 Task: Add a signature Ivan Wilson containing Best wishes for a joyful Easter Sunday, Ivan Wilson to email address softage.5@softage.net and add a label Thanksgiving recipes
Action: Mouse moved to (852, 50)
Screenshot: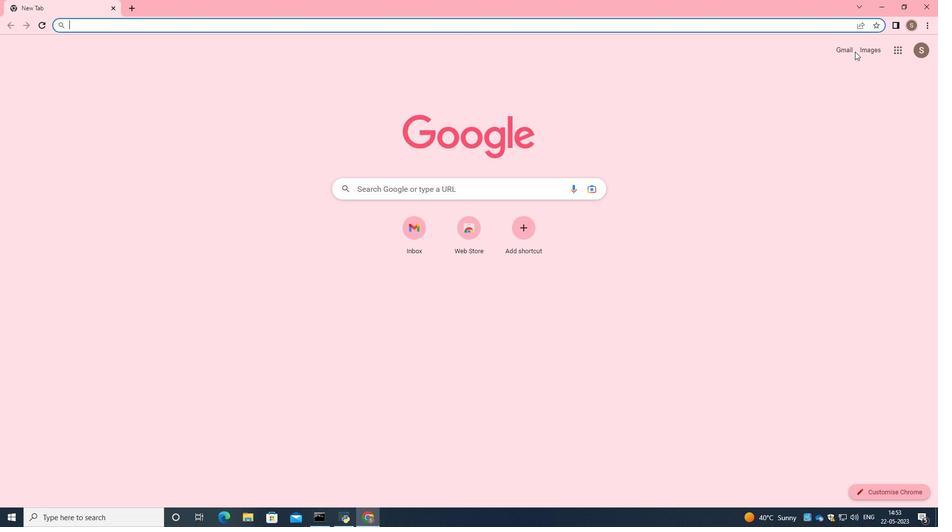 
Action: Mouse pressed left at (852, 50)
Screenshot: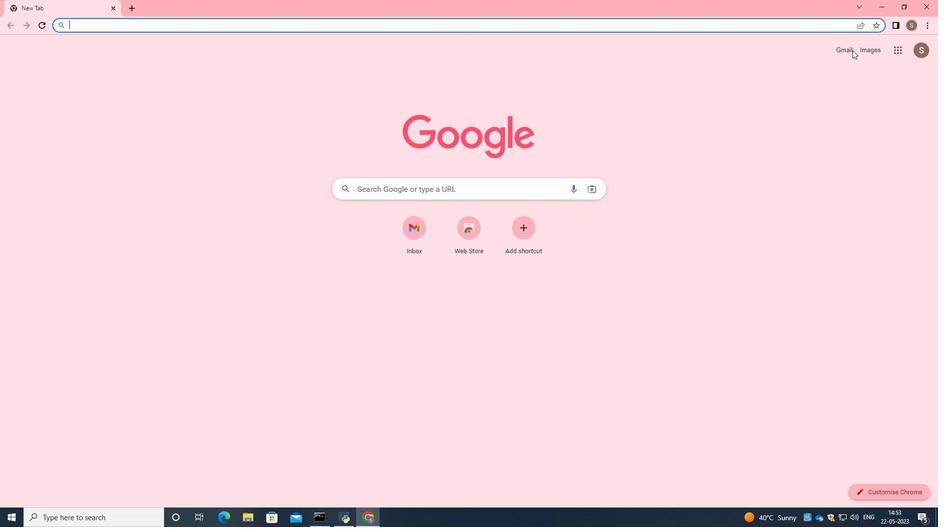 
Action: Mouse moved to (845, 51)
Screenshot: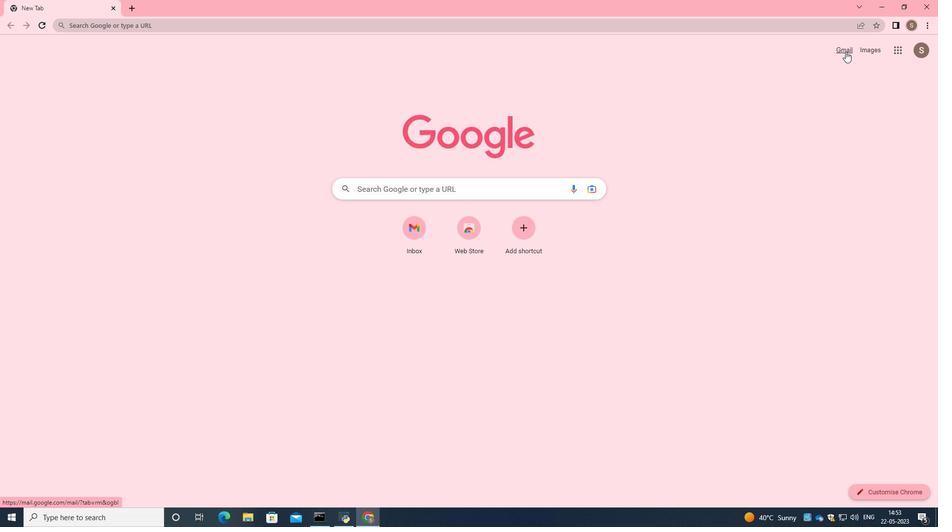 
Action: Mouse pressed left at (845, 51)
Screenshot: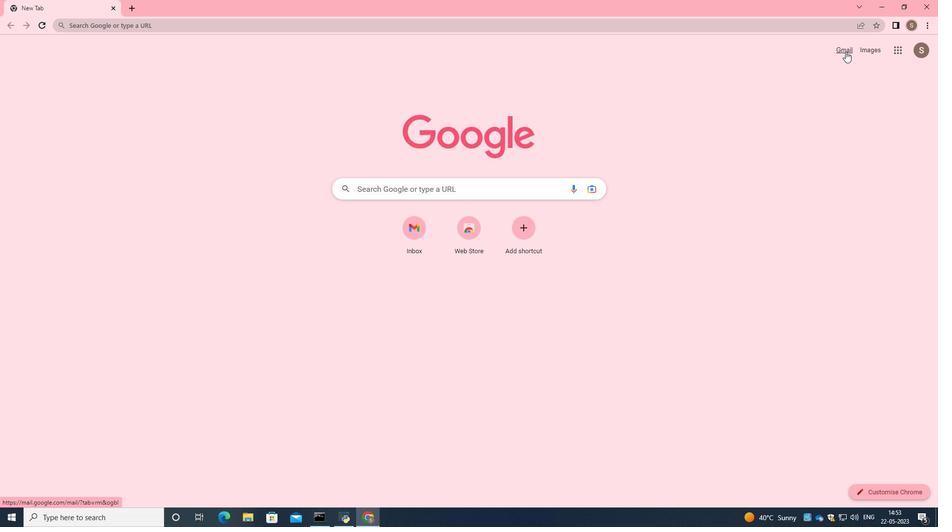 
Action: Mouse moved to (831, 65)
Screenshot: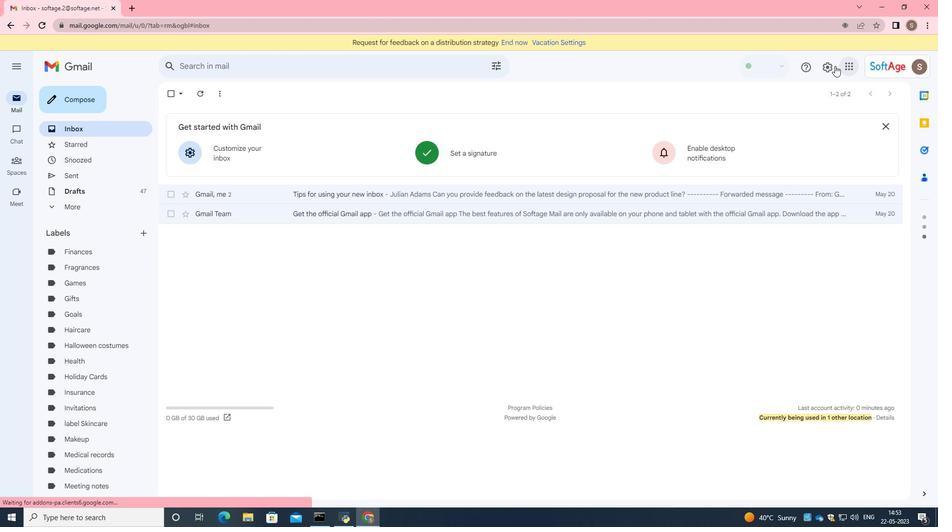 
Action: Mouse pressed left at (831, 65)
Screenshot: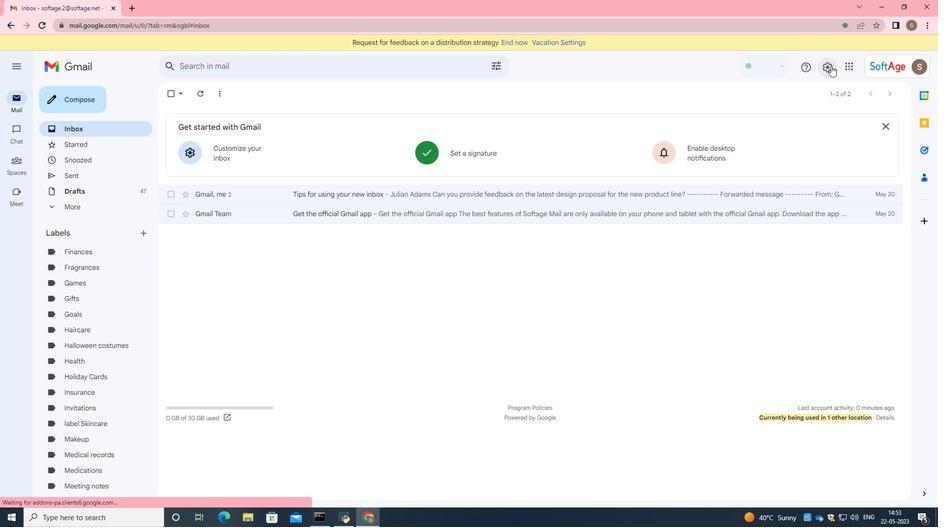 
Action: Mouse moved to (816, 109)
Screenshot: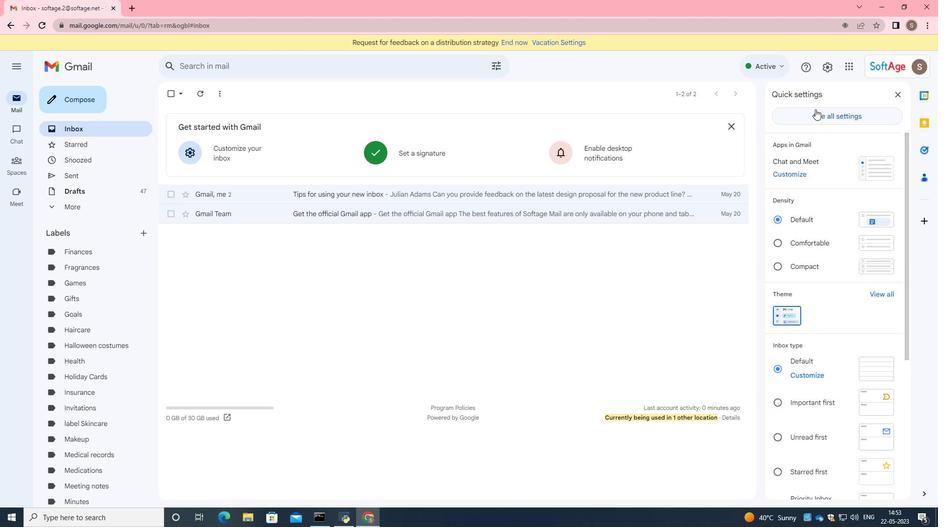 
Action: Mouse pressed left at (816, 109)
Screenshot: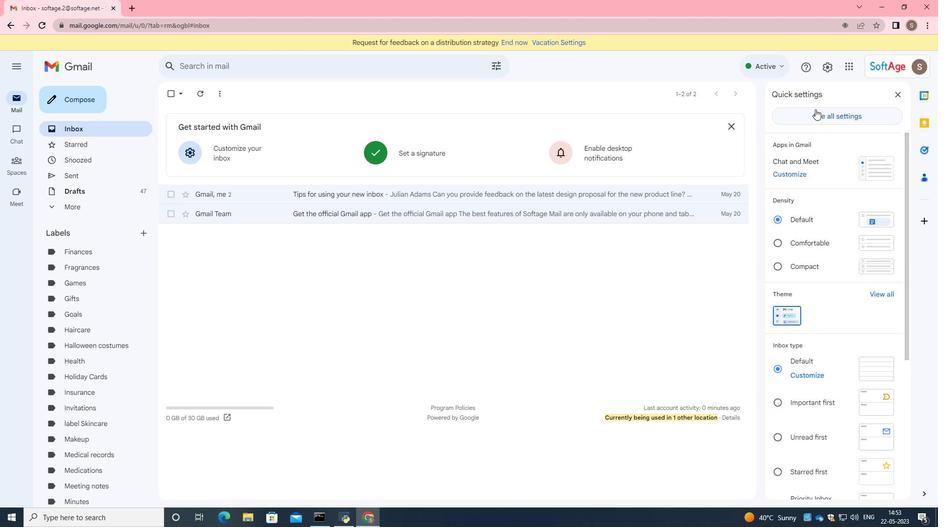 
Action: Mouse moved to (712, 231)
Screenshot: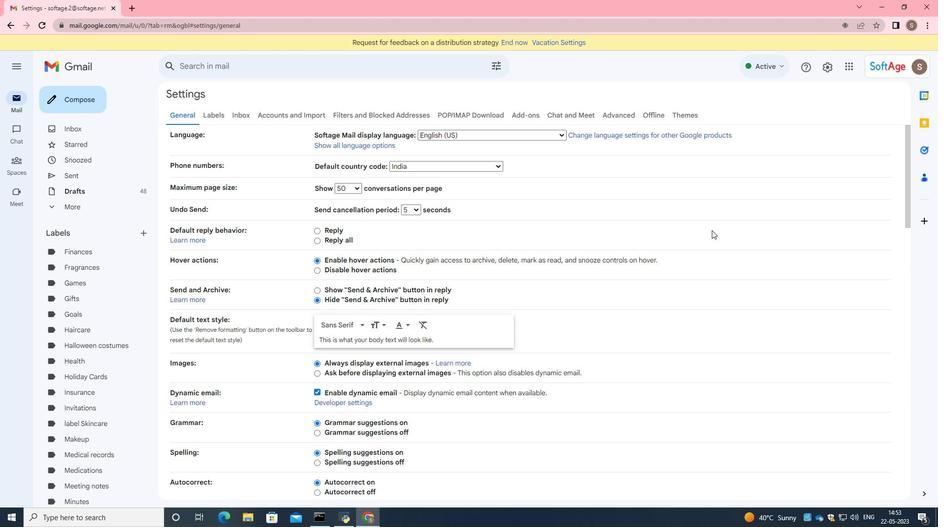 
Action: Mouse scrolled (712, 230) with delta (0, 0)
Screenshot: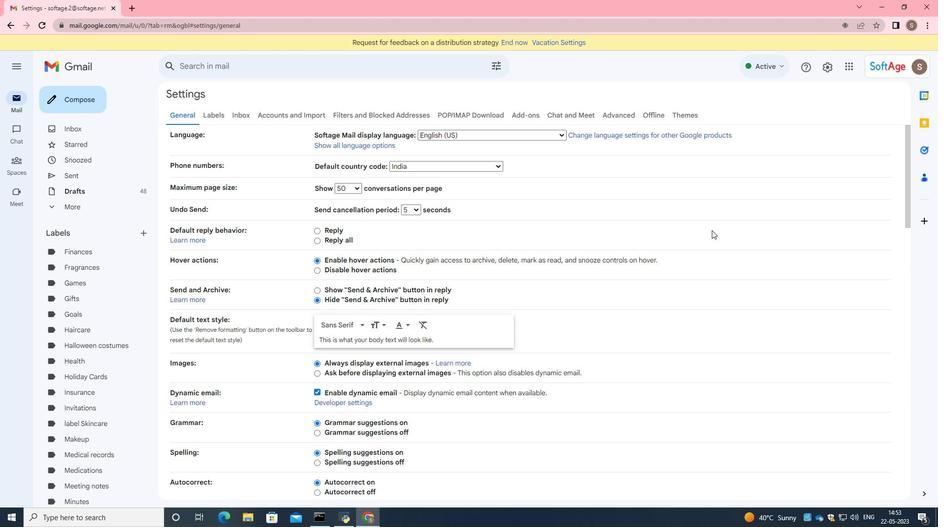 
Action: Mouse scrolled (712, 230) with delta (0, 0)
Screenshot: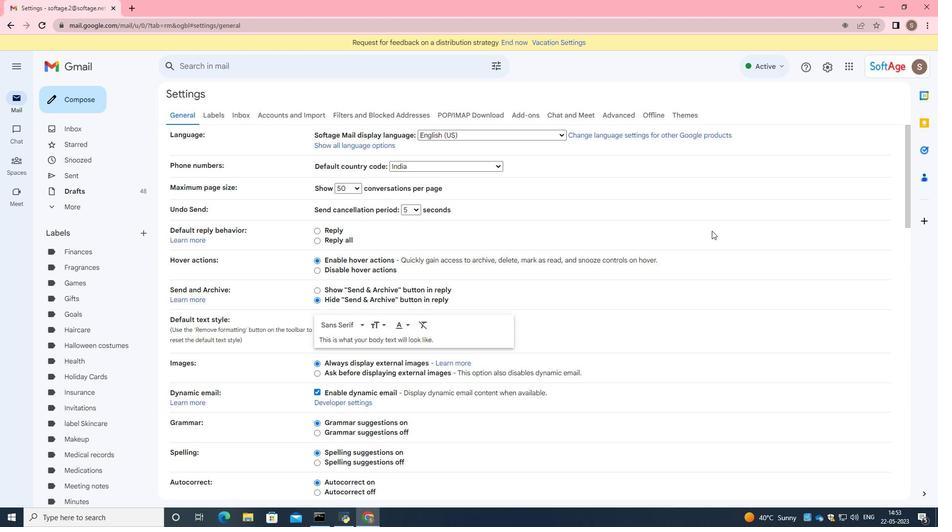 
Action: Mouse scrolled (712, 230) with delta (0, 0)
Screenshot: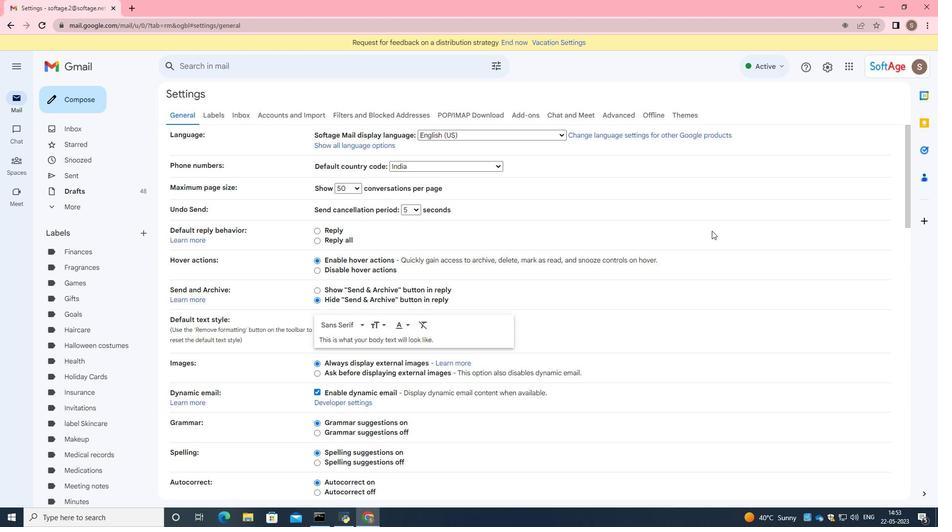 
Action: Mouse scrolled (712, 230) with delta (0, 0)
Screenshot: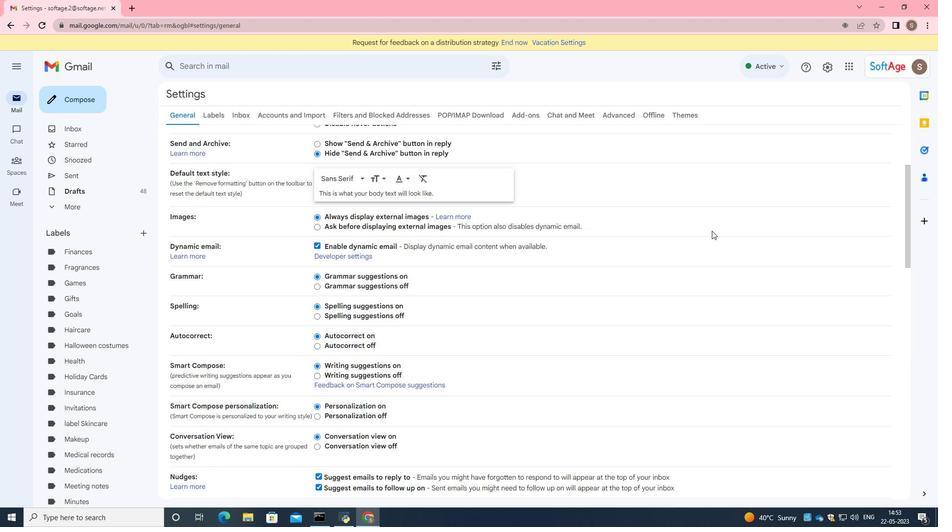 
Action: Mouse scrolled (712, 230) with delta (0, 0)
Screenshot: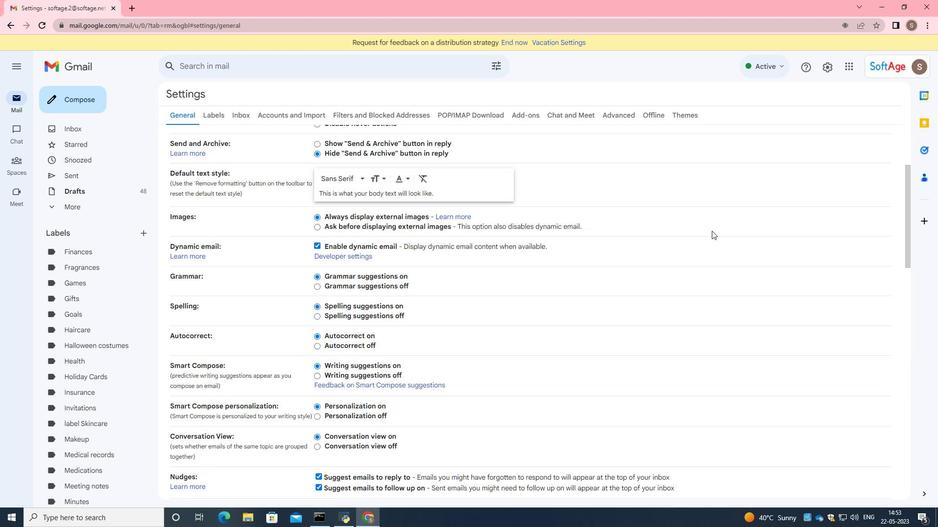 
Action: Mouse scrolled (712, 230) with delta (0, 0)
Screenshot: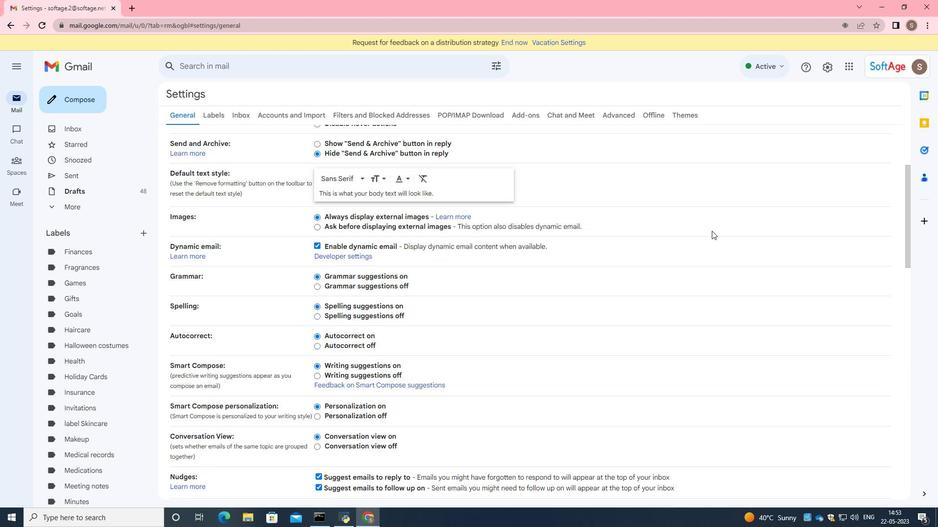 
Action: Mouse scrolled (712, 230) with delta (0, 0)
Screenshot: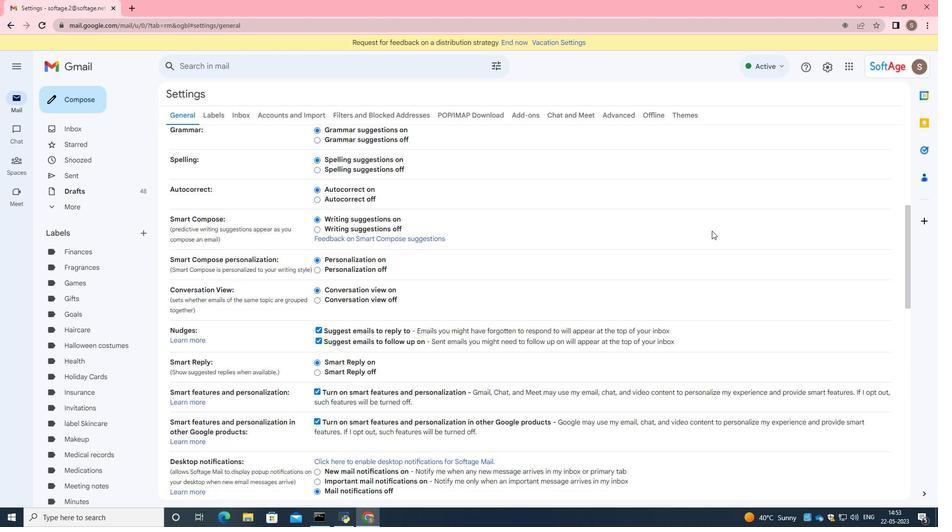 
Action: Mouse scrolled (712, 230) with delta (0, 0)
Screenshot: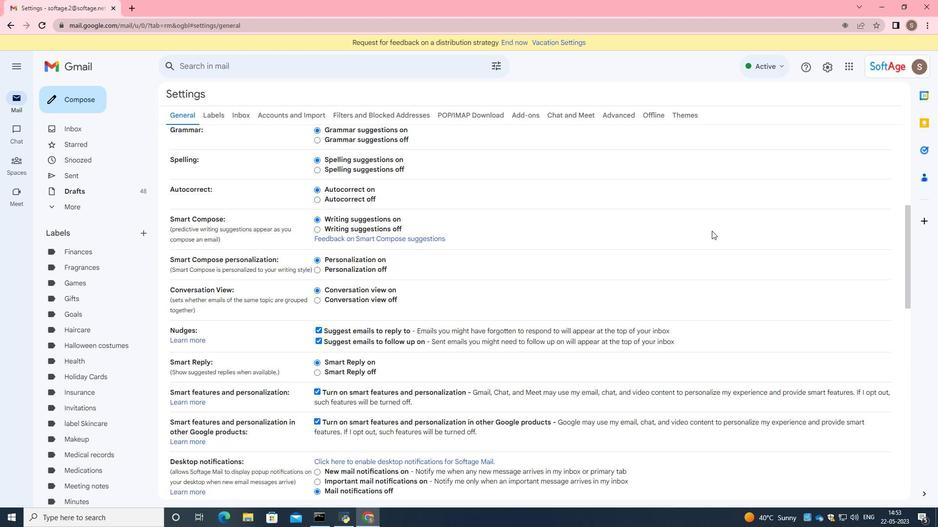 
Action: Mouse scrolled (712, 230) with delta (0, 0)
Screenshot: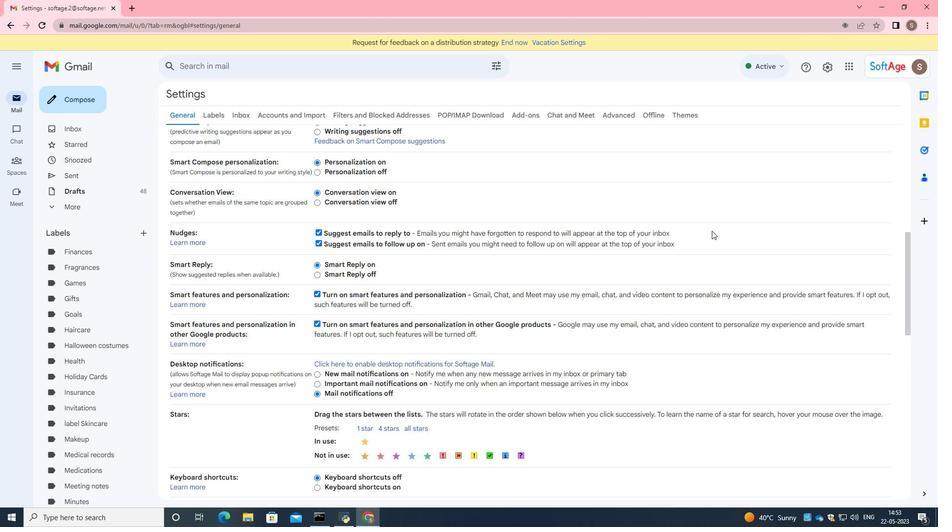 
Action: Mouse scrolled (712, 230) with delta (0, 0)
Screenshot: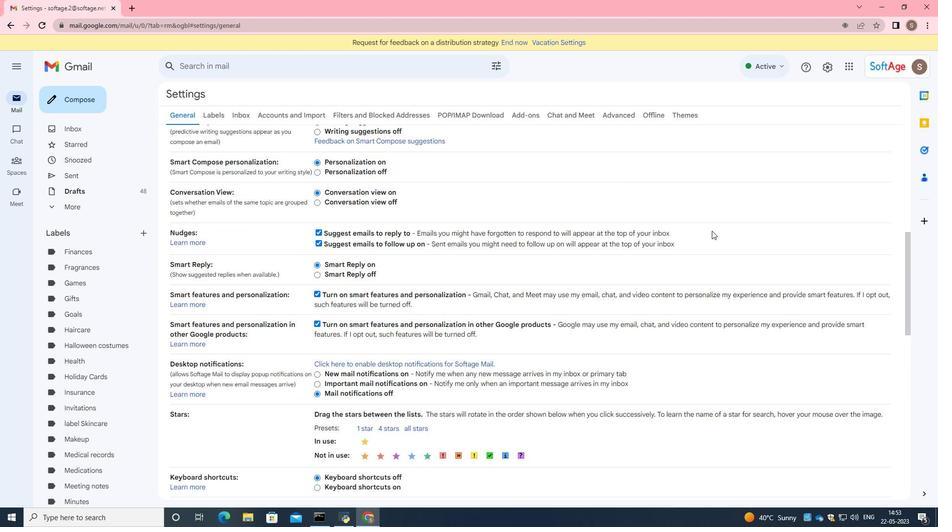 
Action: Mouse scrolled (712, 230) with delta (0, 0)
Screenshot: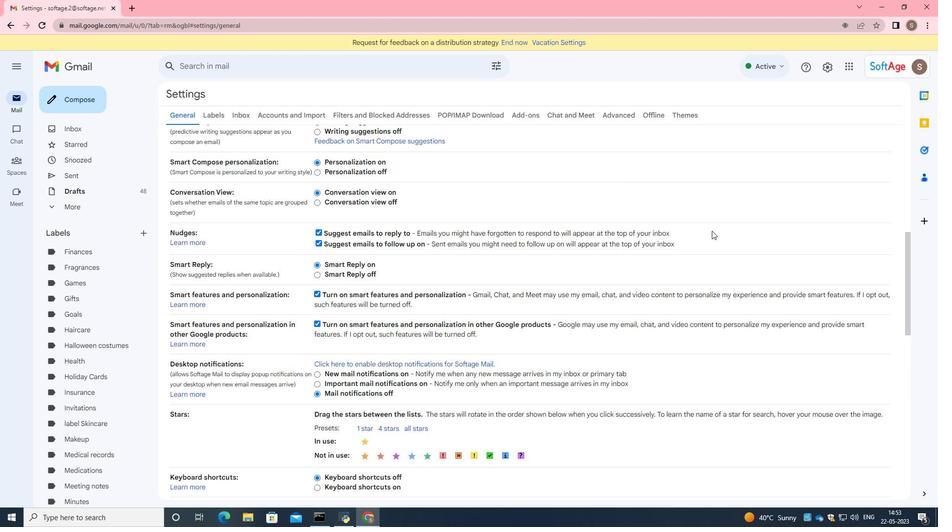 
Action: Mouse scrolled (712, 230) with delta (0, 0)
Screenshot: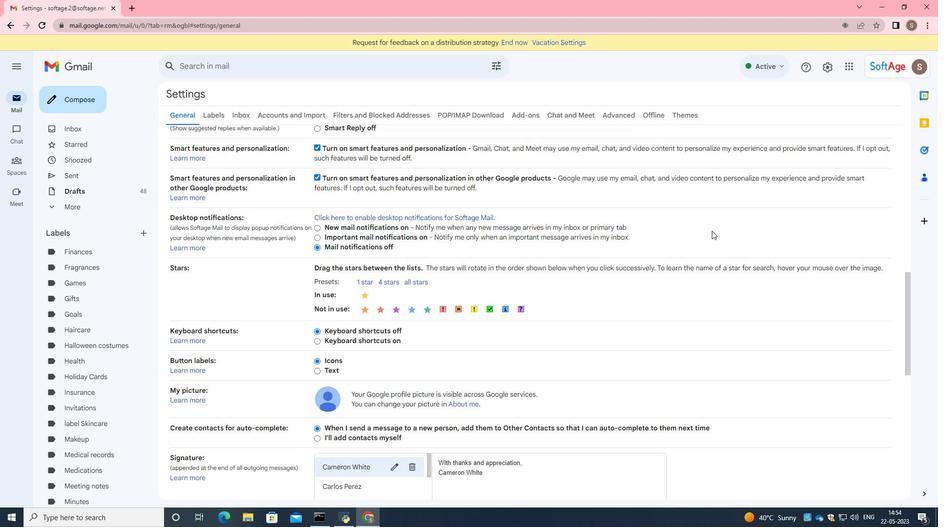 
Action: Mouse moved to (711, 231)
Screenshot: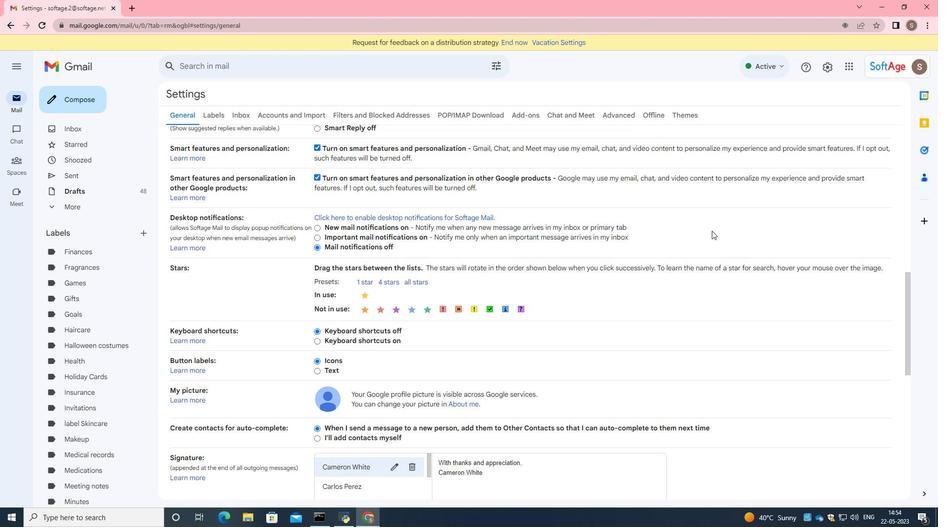 
Action: Mouse scrolled (711, 231) with delta (0, 0)
Screenshot: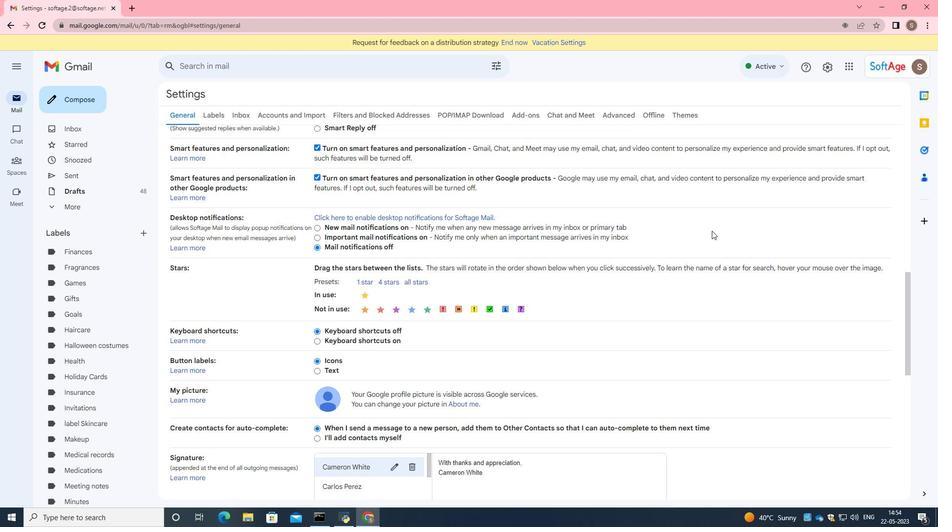 
Action: Mouse moved to (402, 449)
Screenshot: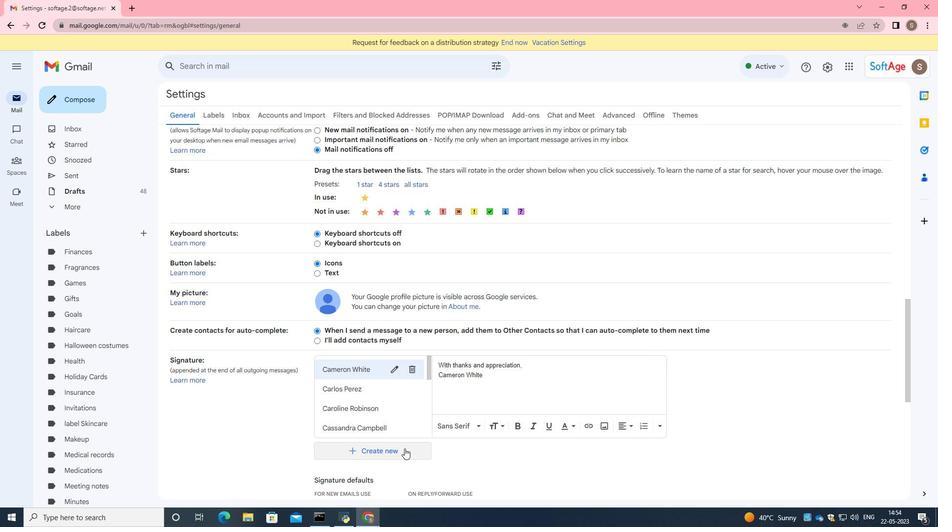 
Action: Mouse pressed left at (402, 449)
Screenshot: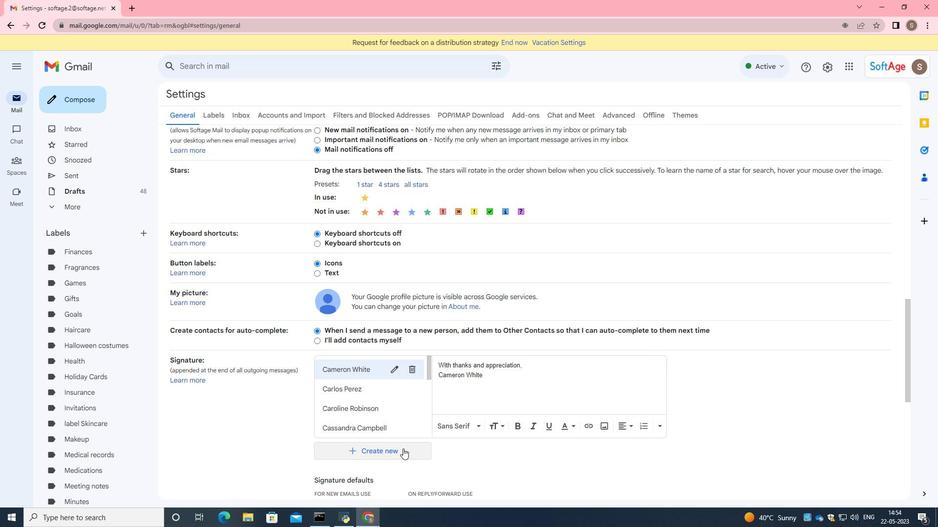 
Action: Mouse moved to (435, 299)
Screenshot: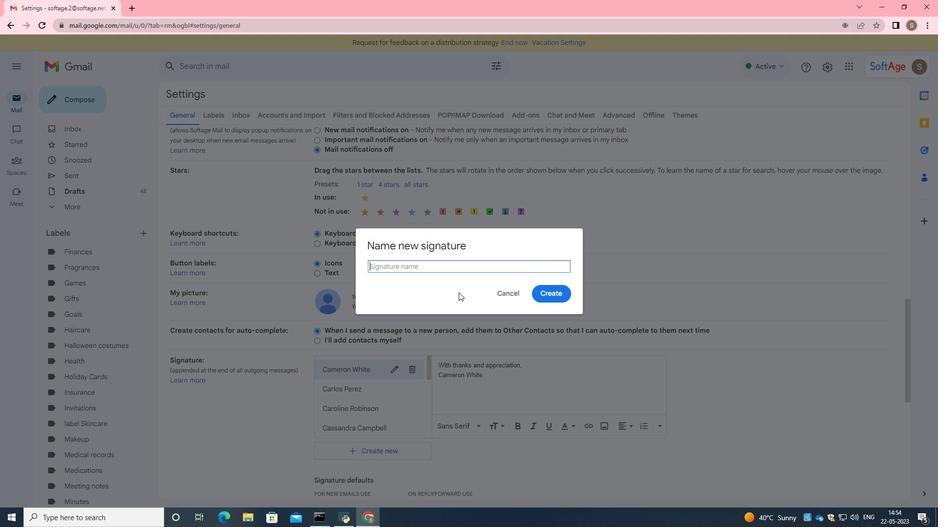
Action: Key pressed <Key.caps_lock>I<Key.caps_lock>van<Key.space><Key.caps_lock>WI<Key.backspace><Key.caps_lock>ilson
Screenshot: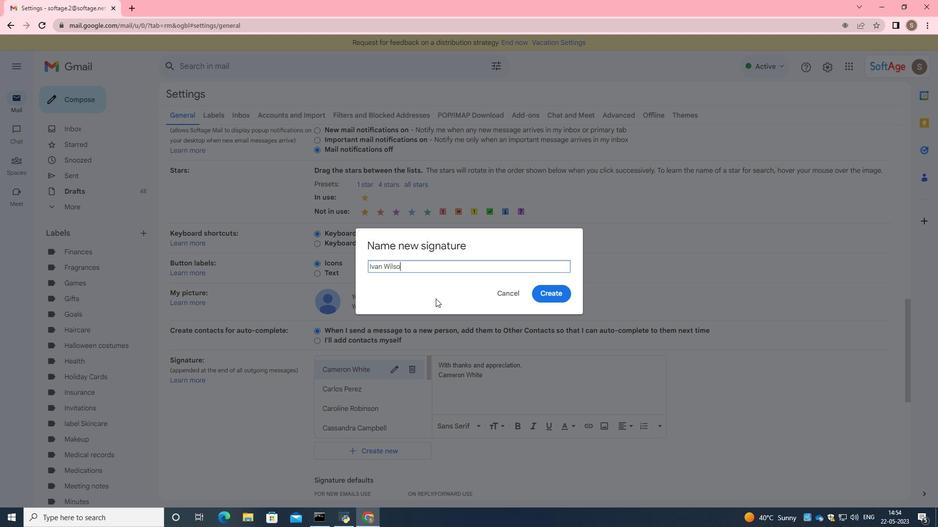 
Action: Mouse moved to (559, 298)
Screenshot: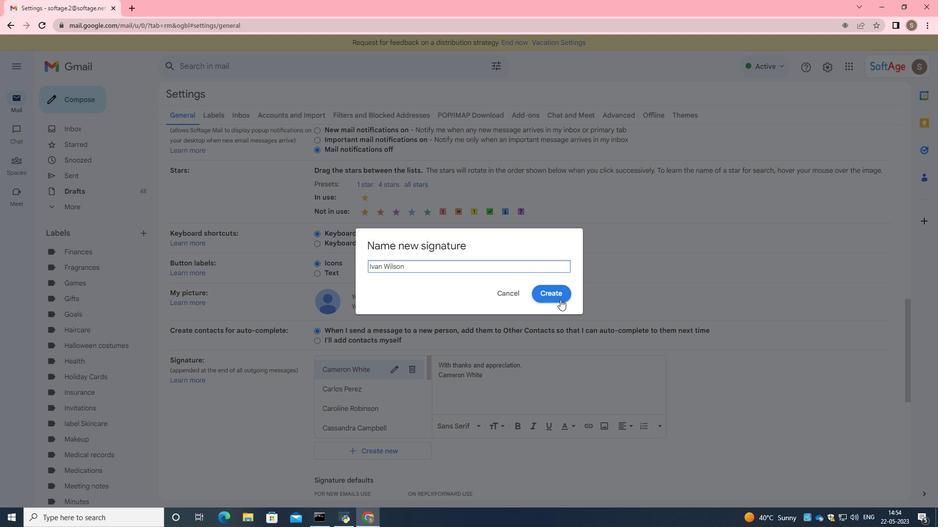 
Action: Mouse pressed left at (559, 298)
Screenshot: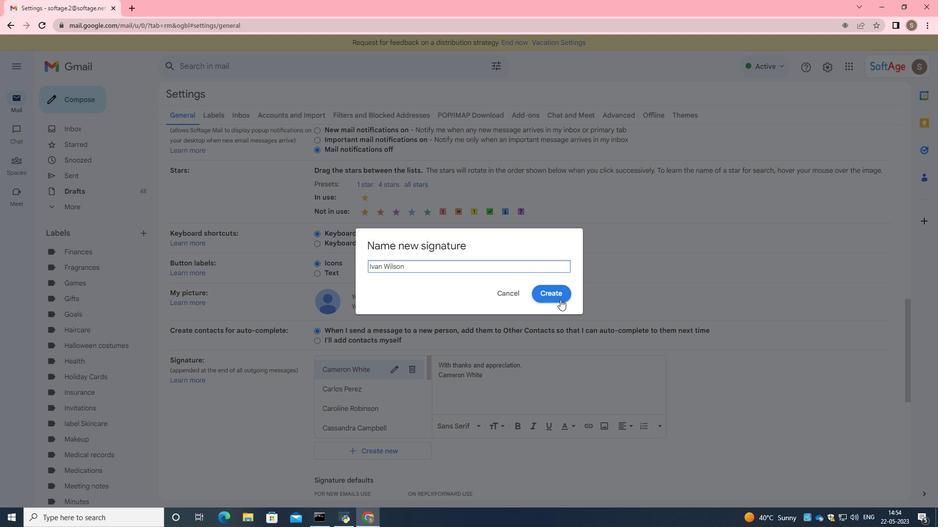 
Action: Mouse moved to (442, 376)
Screenshot: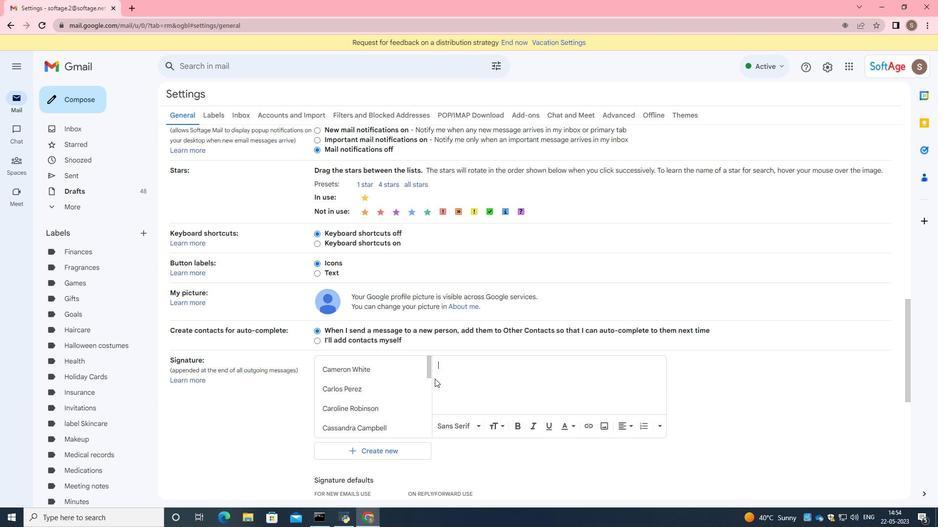 
Action: Mouse pressed left at (442, 376)
Screenshot: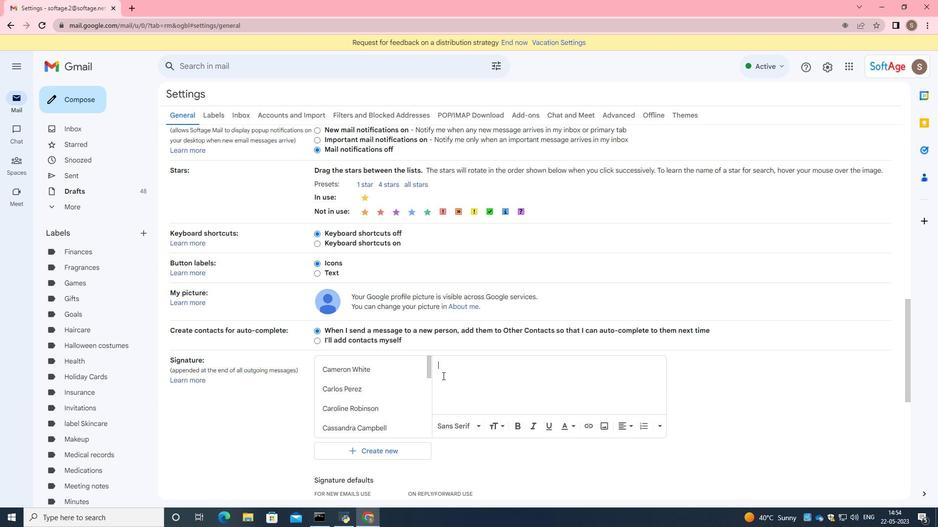 
Action: Mouse moved to (468, 375)
Screenshot: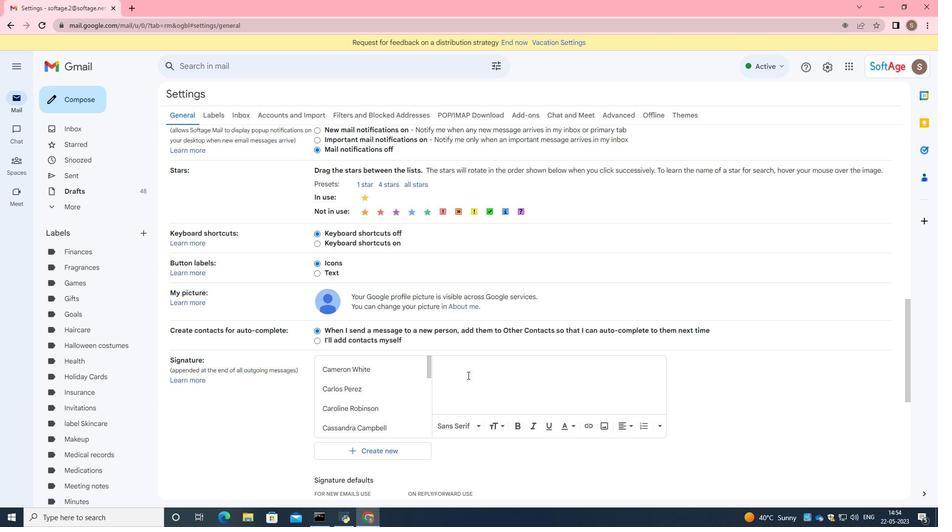 
Action: Key pressed <Key.caps_lock>B<Key.caps_lock>est<Key.space>wishes<Key.space>for<Key.space>a<Key.space>jou<Key.backspace>yful<Key.space><Key.caps_lock>E<Key.caps_lock>aster<Key.space><Key.caps_lock>S<Key.caps_lock>unday,<Key.enter><Key.caps_lock>I<Key.caps_lock>van<Key.space><Key.caps_lock>W<Key.caps_lock>ison
Screenshot: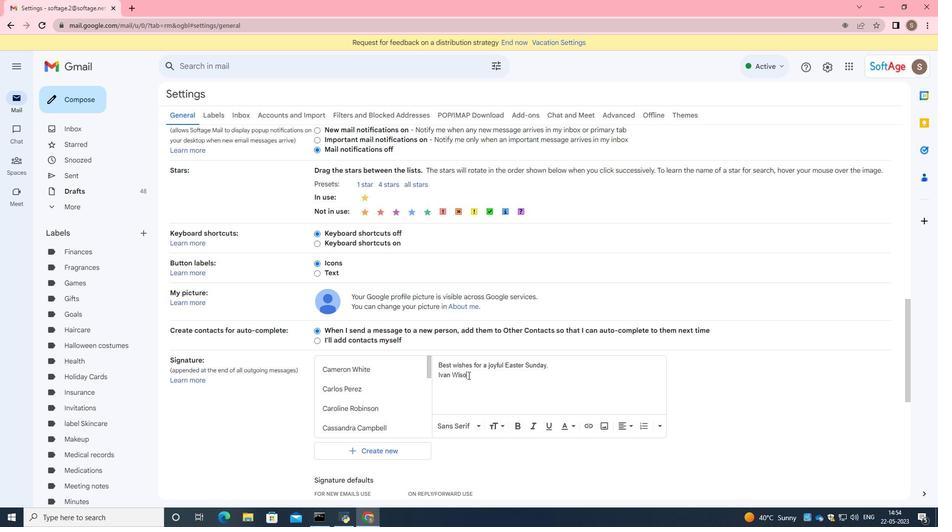 
Action: Mouse moved to (460, 378)
Screenshot: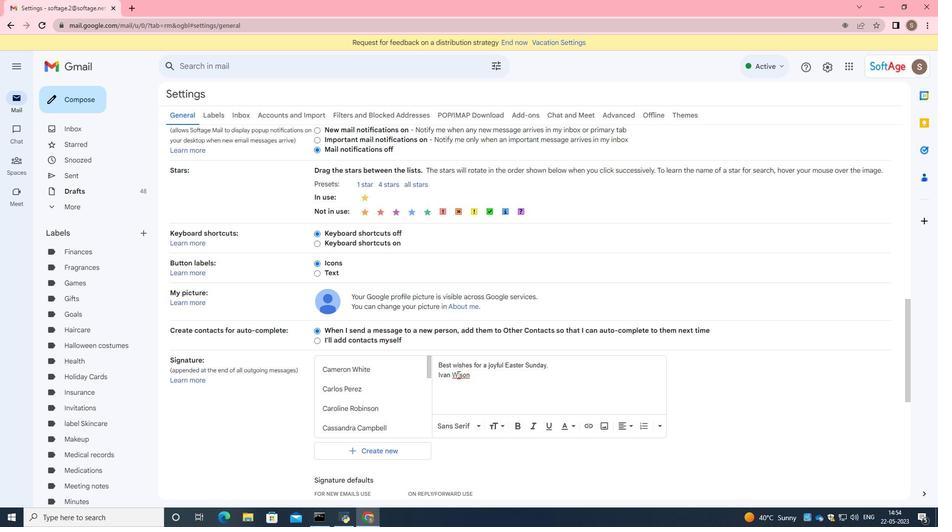 
Action: Mouse scrolled (460, 377) with delta (0, 0)
Screenshot: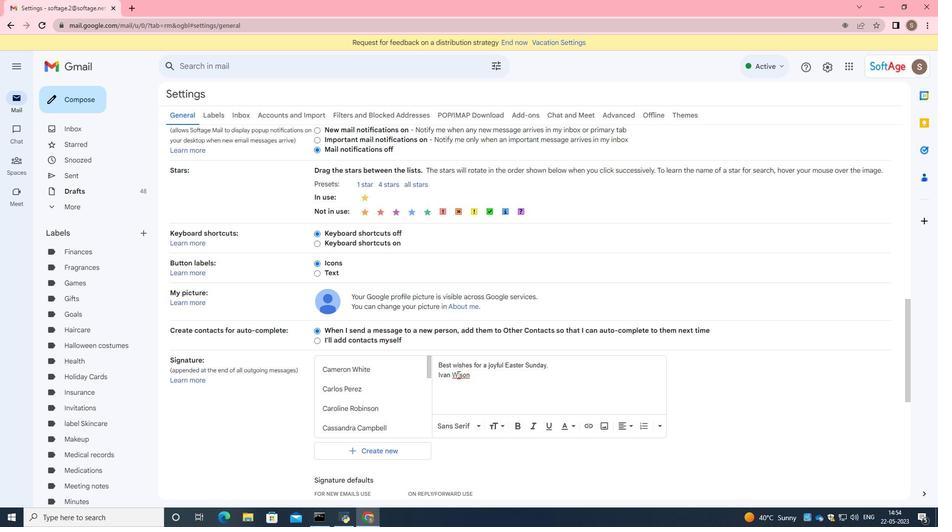 
Action: Mouse scrolled (460, 377) with delta (0, 0)
Screenshot: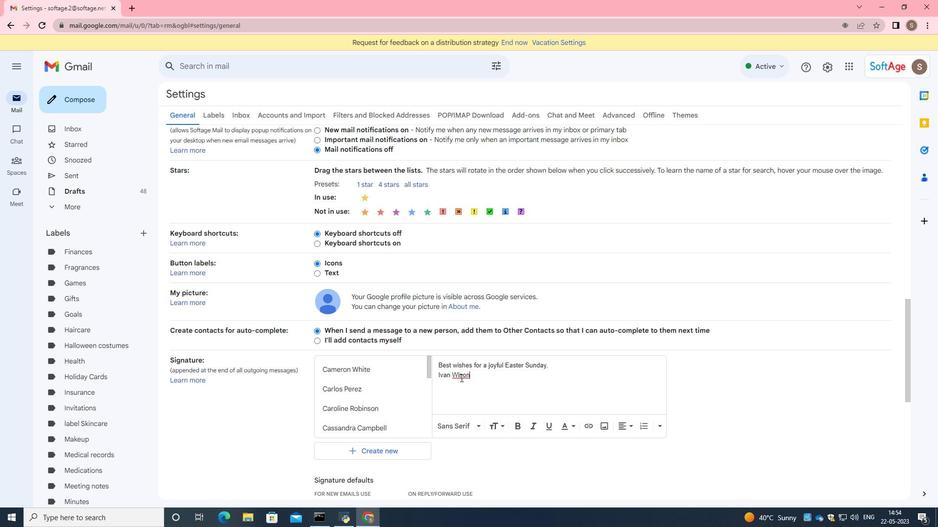 
Action: Mouse moved to (468, 384)
Screenshot: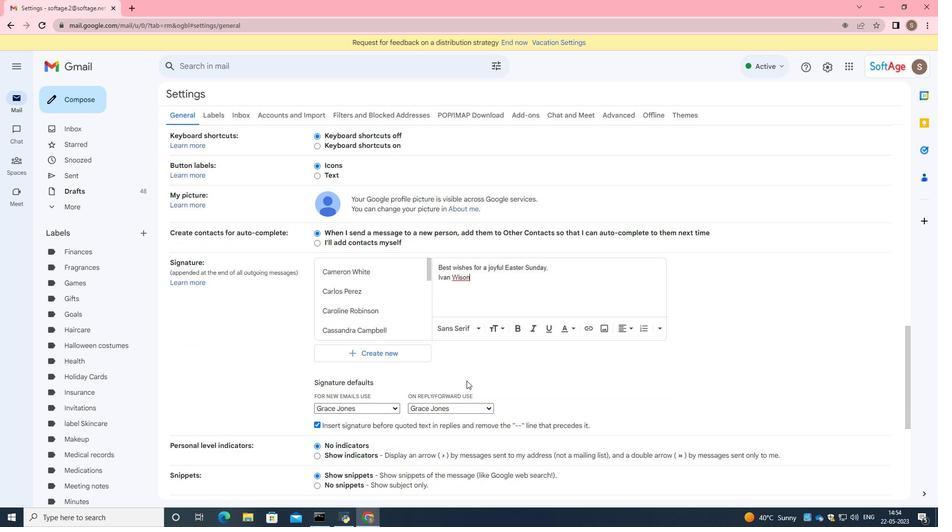 
Action: Mouse scrolled (468, 384) with delta (0, 0)
Screenshot: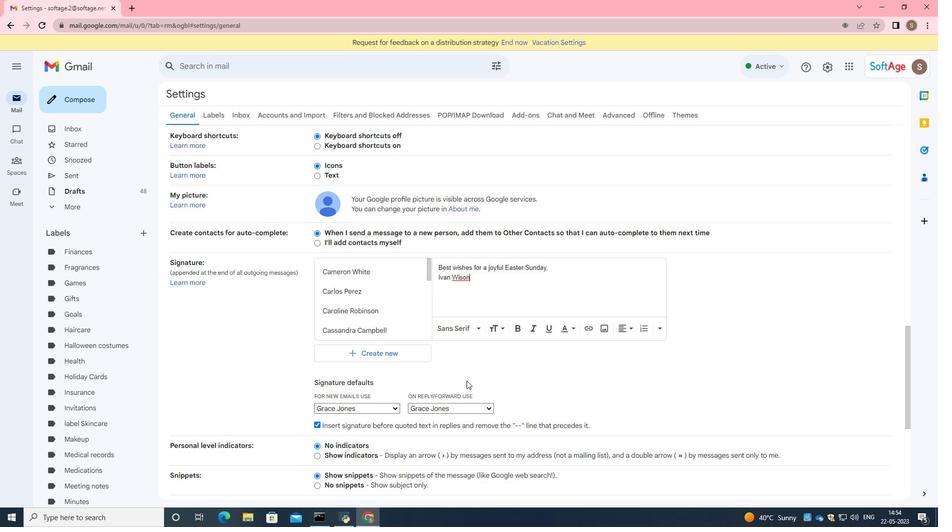 
Action: Mouse moved to (490, 380)
Screenshot: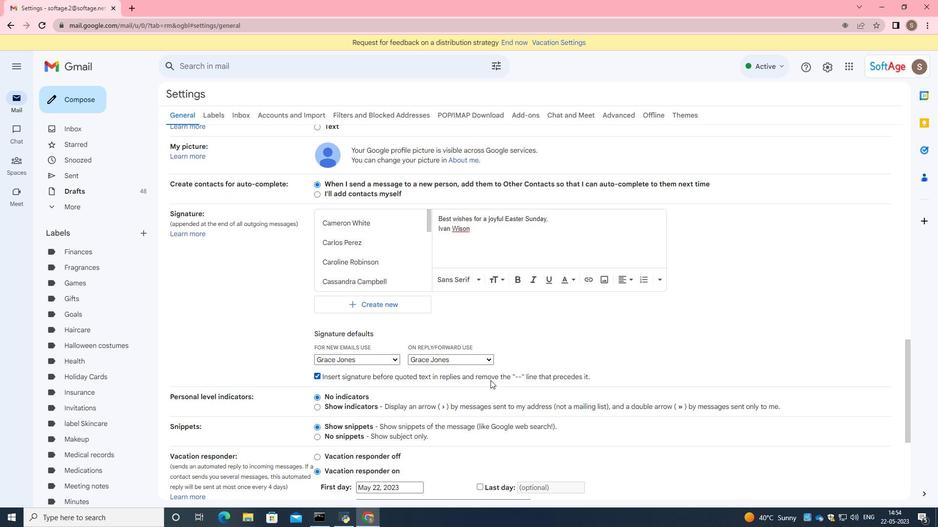 
Action: Mouse scrolled (490, 380) with delta (0, 0)
Screenshot: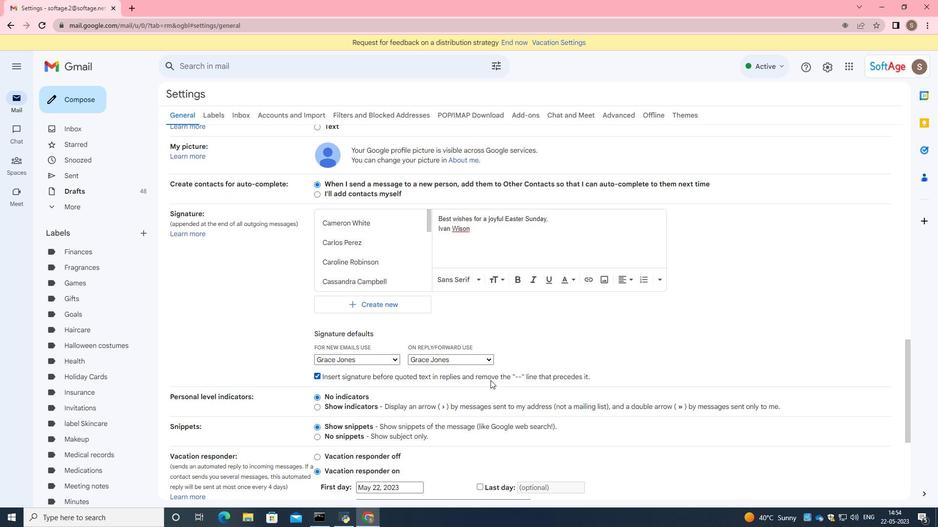 
Action: Mouse moved to (491, 380)
Screenshot: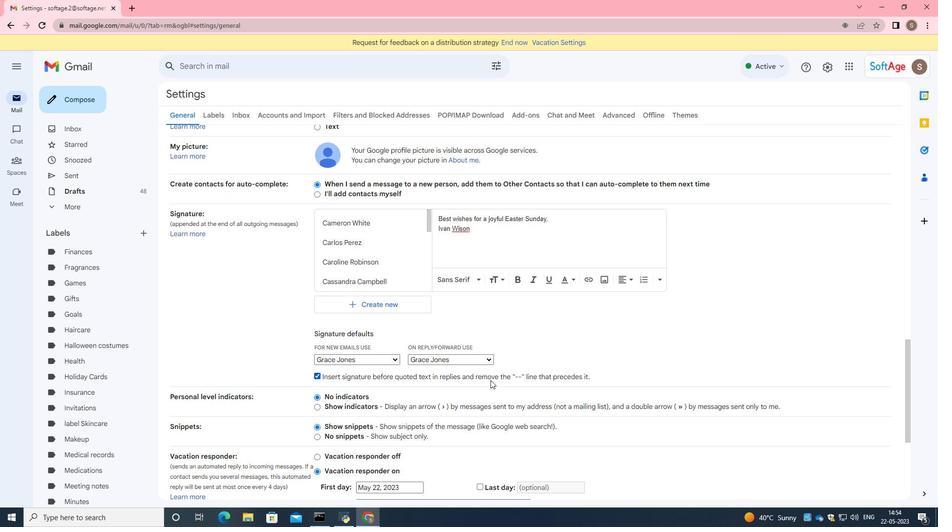 
Action: Mouse scrolled (491, 380) with delta (0, 0)
Screenshot: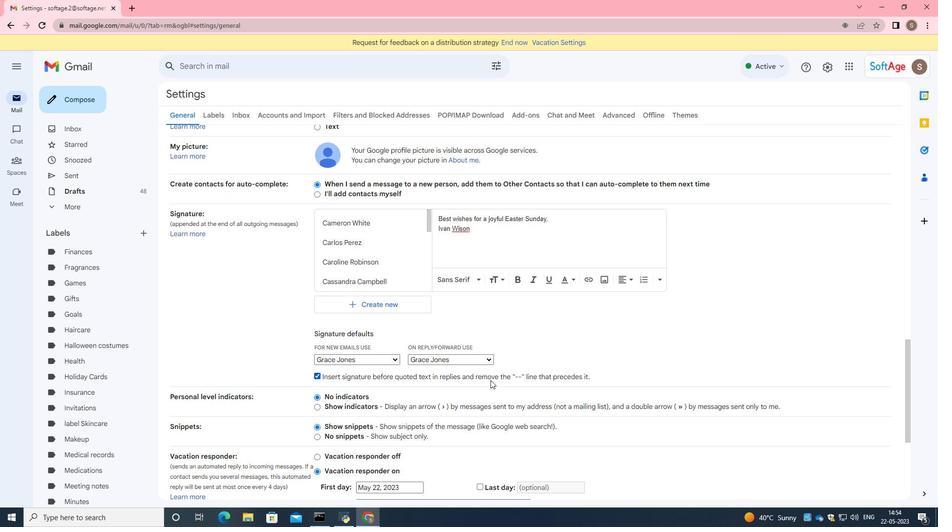 
Action: Mouse moved to (491, 381)
Screenshot: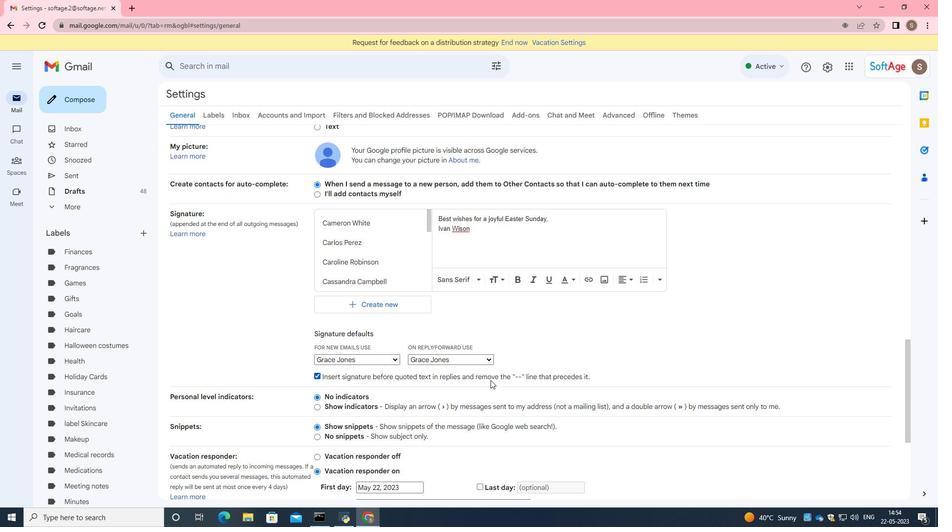 
Action: Mouse scrolled (491, 381) with delta (0, 0)
Screenshot: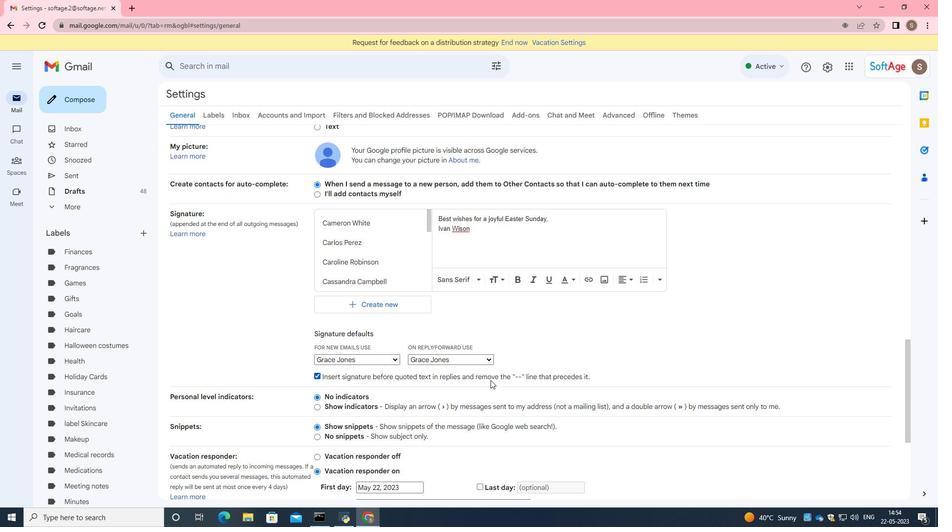 
Action: Mouse moved to (491, 382)
Screenshot: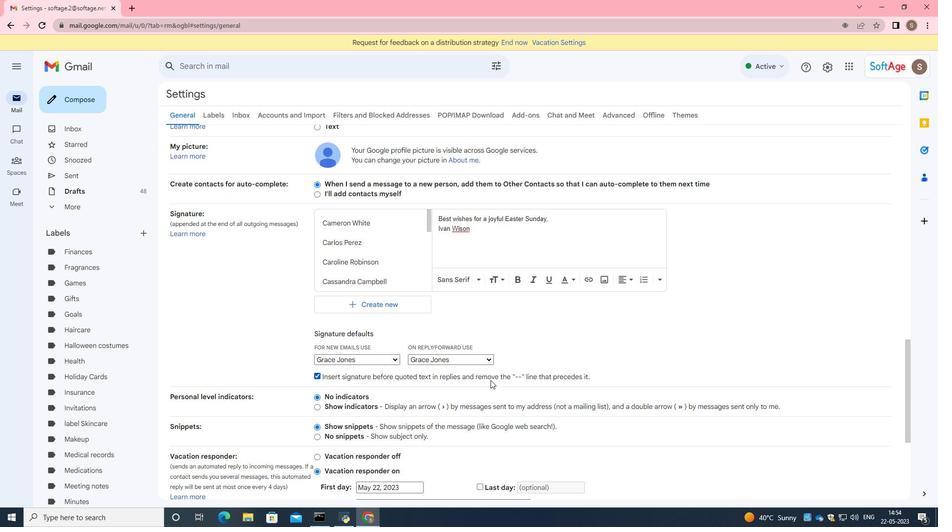 
Action: Mouse scrolled (491, 381) with delta (0, 0)
Screenshot: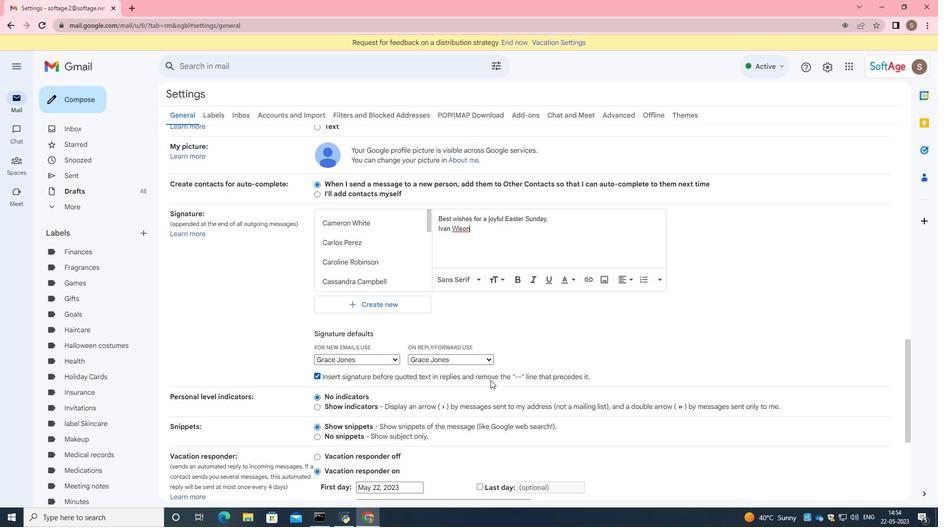 
Action: Mouse scrolled (491, 381) with delta (0, 0)
Screenshot: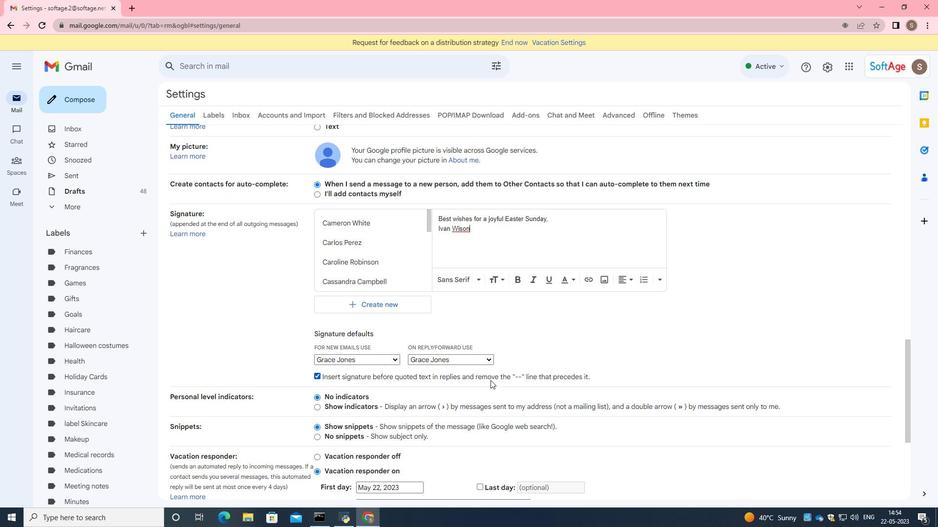 
Action: Mouse moved to (491, 382)
Screenshot: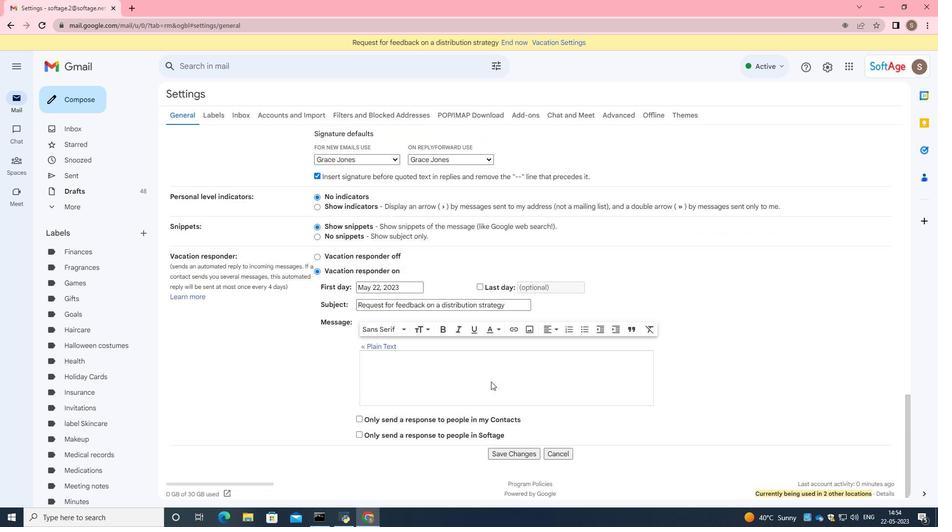 
Action: Mouse scrolled (491, 382) with delta (0, 0)
Screenshot: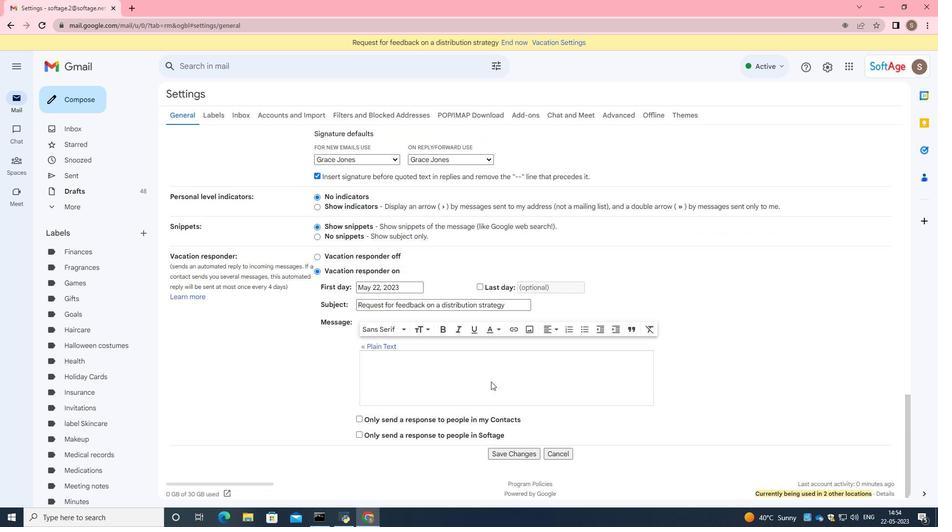 
Action: Mouse moved to (491, 385)
Screenshot: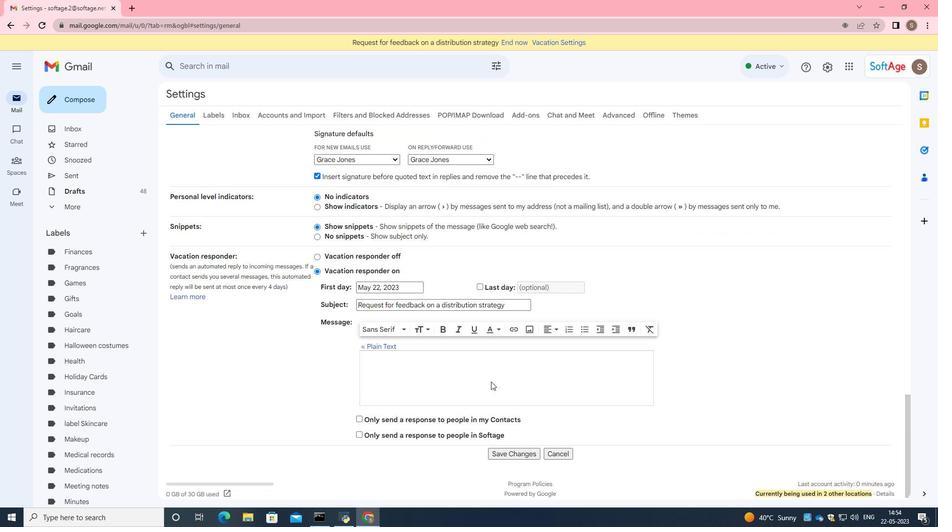 
Action: Mouse scrolled (491, 385) with delta (0, 0)
Screenshot: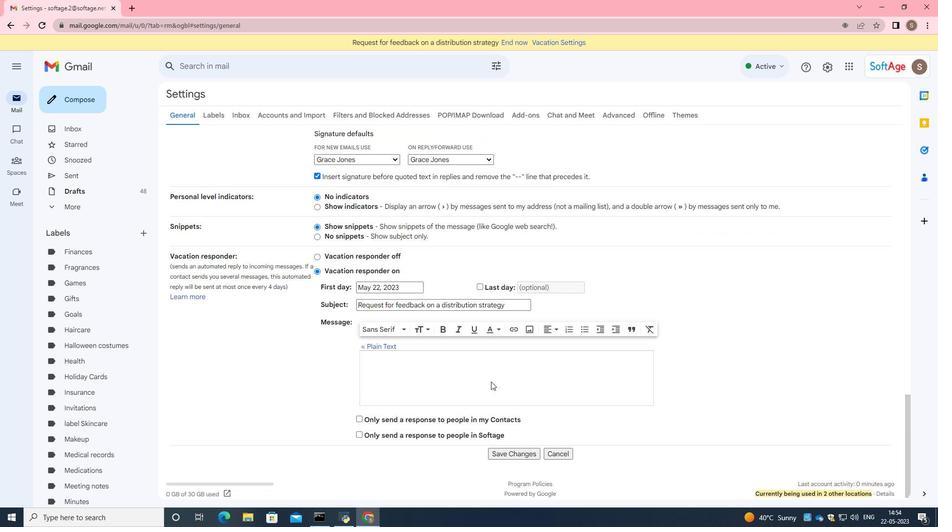 
Action: Mouse moved to (491, 388)
Screenshot: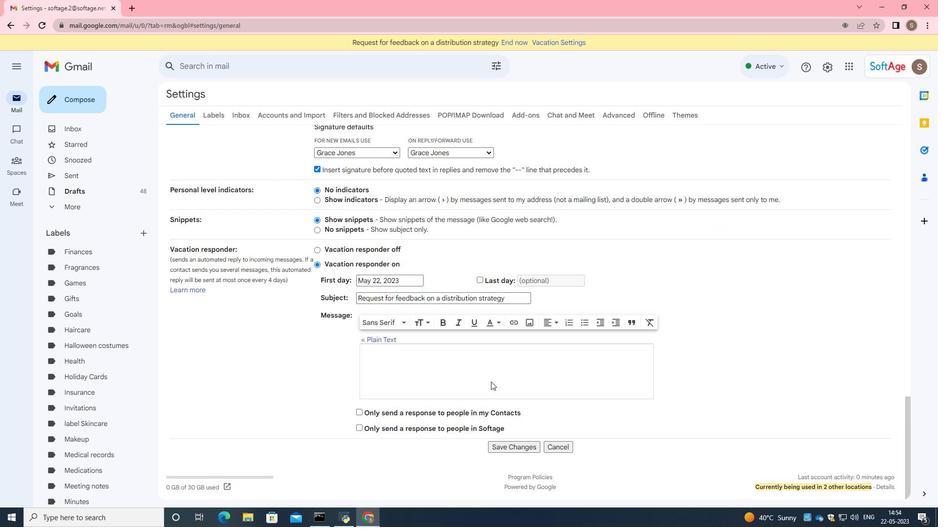 
Action: Mouse scrolled (491, 388) with delta (0, 0)
Screenshot: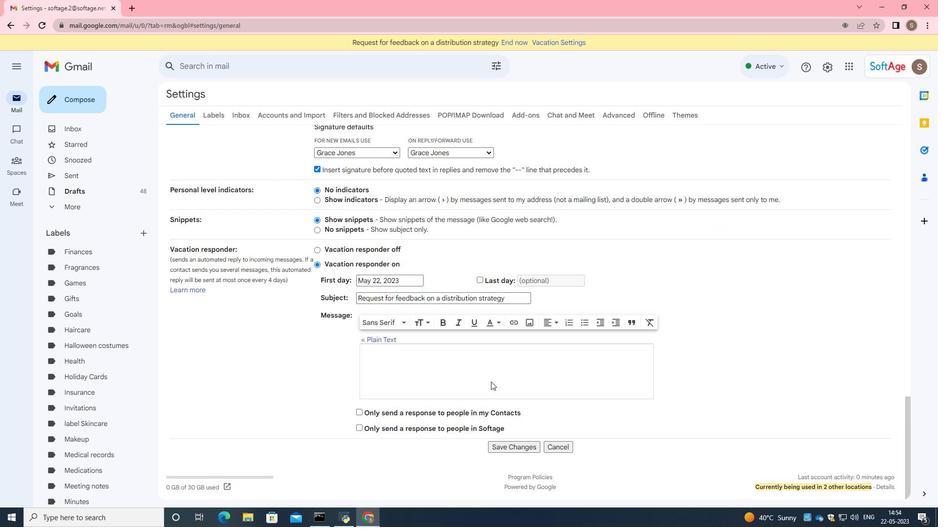 
Action: Mouse moved to (535, 313)
Screenshot: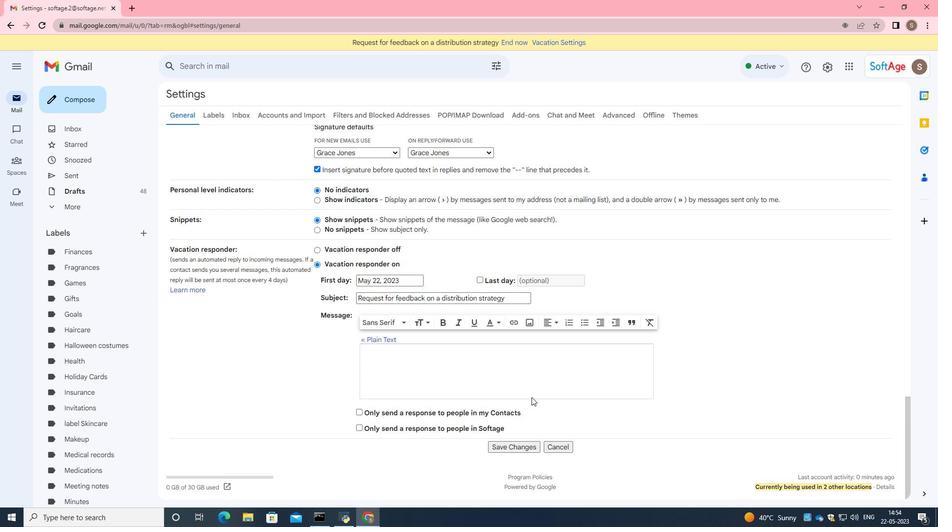 
Action: Mouse scrolled (535, 314) with delta (0, 0)
Screenshot: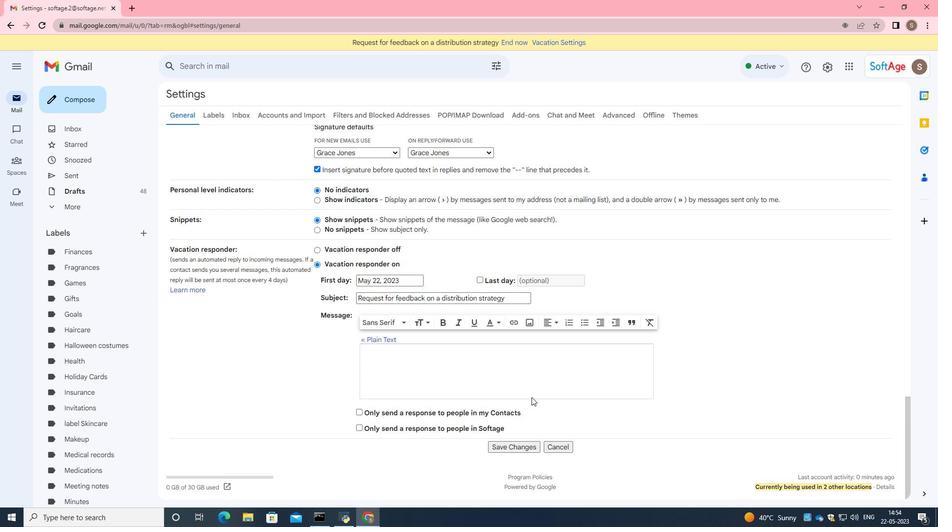 
Action: Mouse moved to (534, 313)
Screenshot: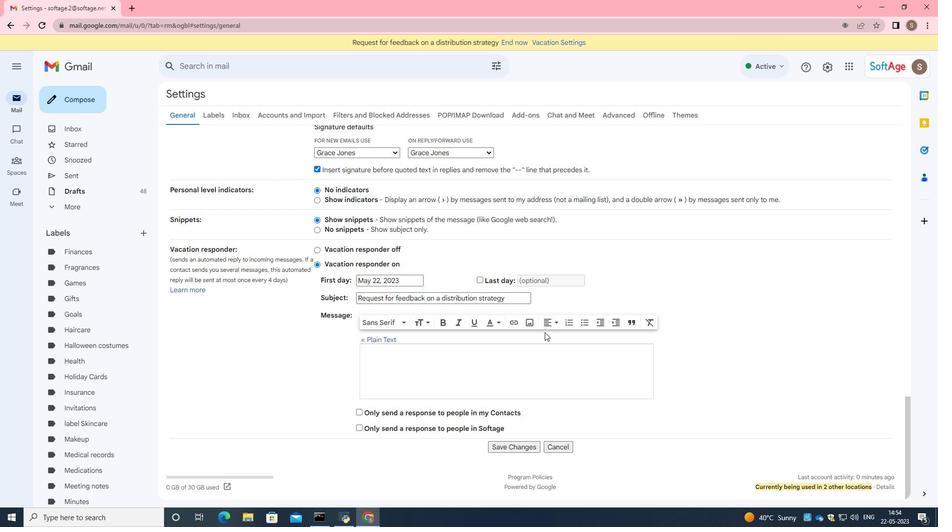 
Action: Mouse scrolled (534, 313) with delta (0, 0)
Screenshot: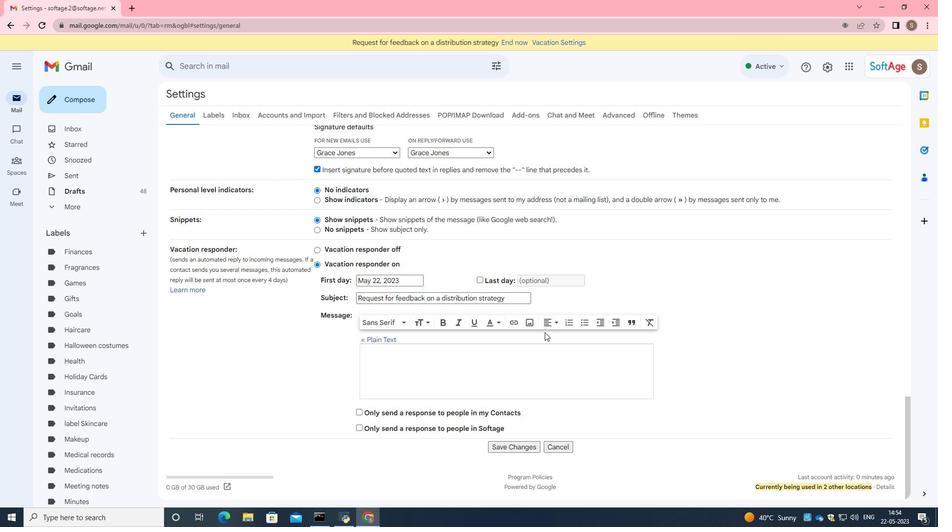 
Action: Mouse moved to (534, 312)
Screenshot: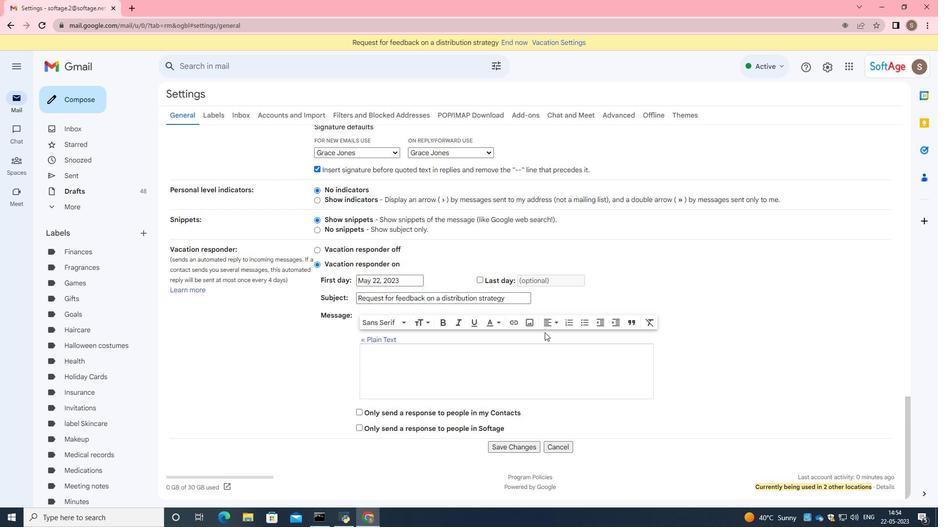 
Action: Mouse scrolled (534, 313) with delta (0, 0)
Screenshot: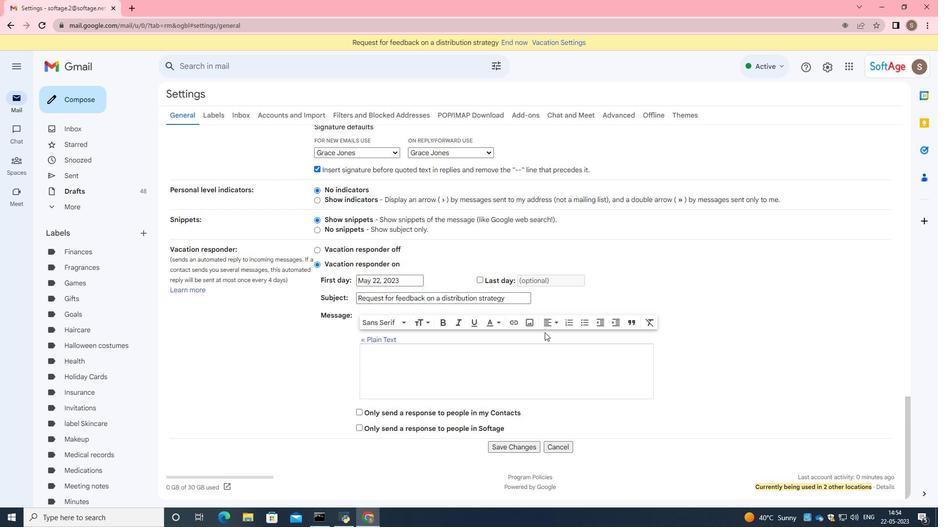 
Action: Mouse scrolled (534, 313) with delta (0, 0)
Screenshot: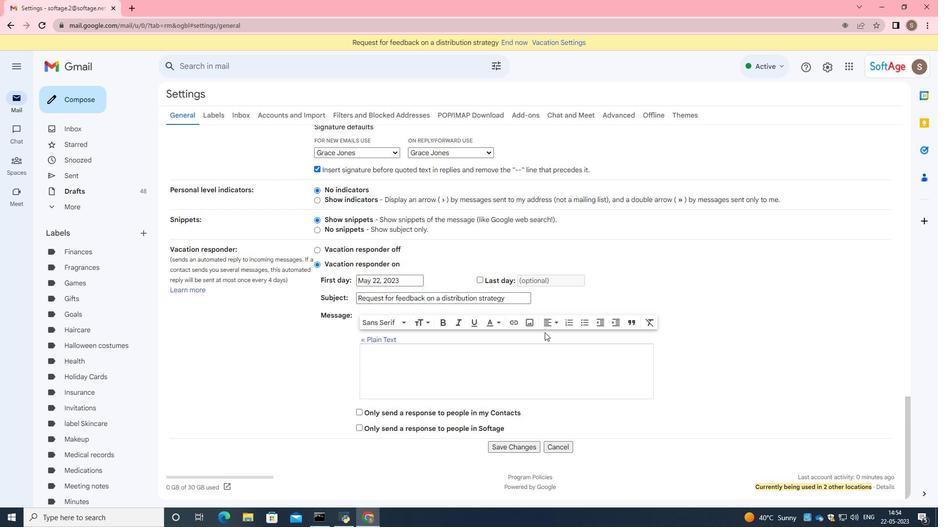 
Action: Mouse scrolled (534, 313) with delta (0, 0)
Screenshot: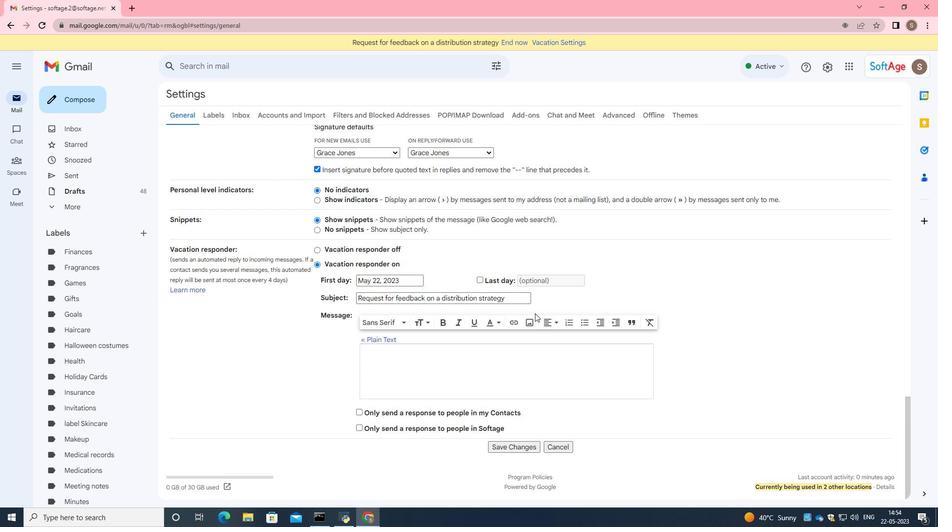 
Action: Mouse moved to (514, 377)
Screenshot: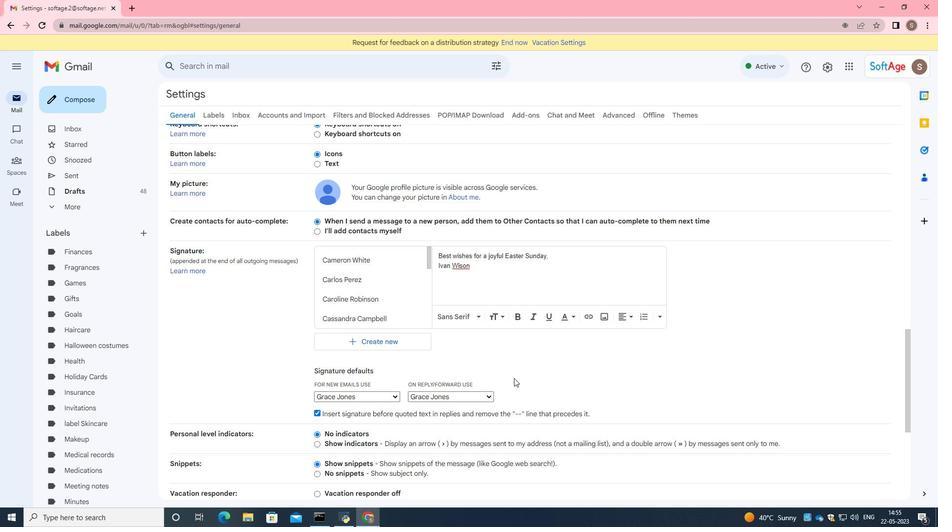 
Action: Mouse scrolled (514, 376) with delta (0, 0)
Screenshot: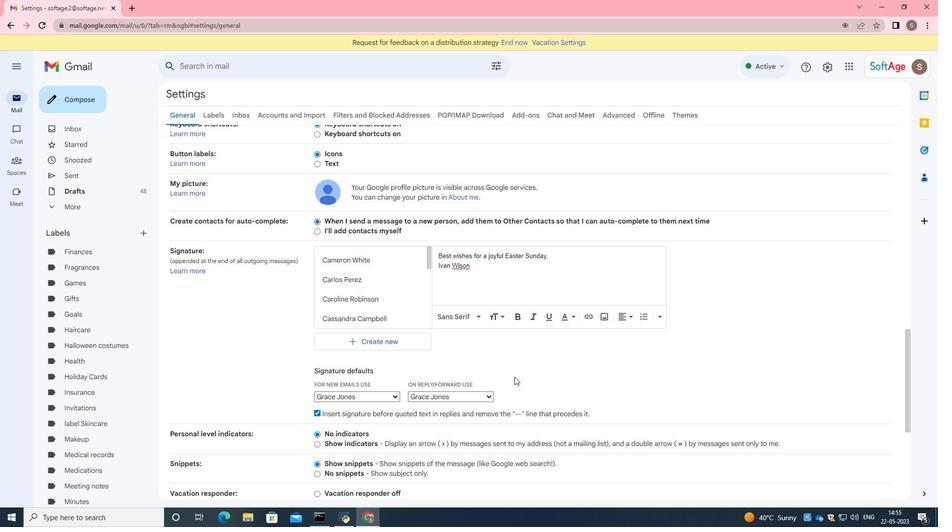 
Action: Mouse scrolled (514, 376) with delta (0, 0)
Screenshot: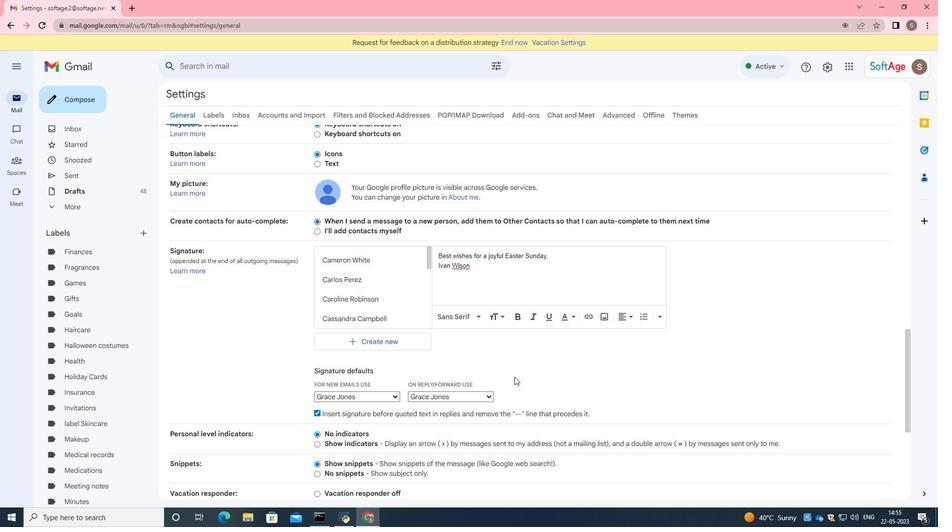 
Action: Mouse scrolled (514, 376) with delta (0, 0)
Screenshot: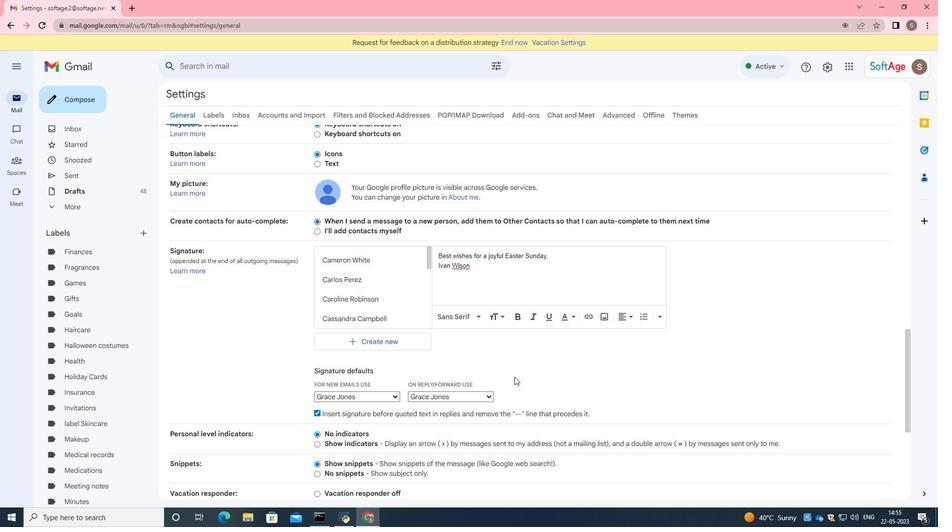 
Action: Mouse scrolled (514, 376) with delta (0, 0)
Screenshot: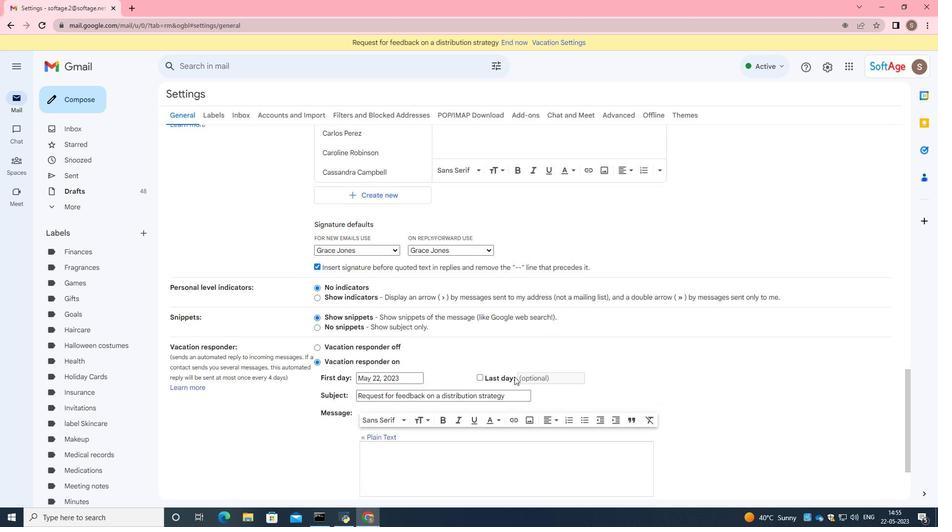 
Action: Mouse scrolled (514, 376) with delta (0, 0)
Screenshot: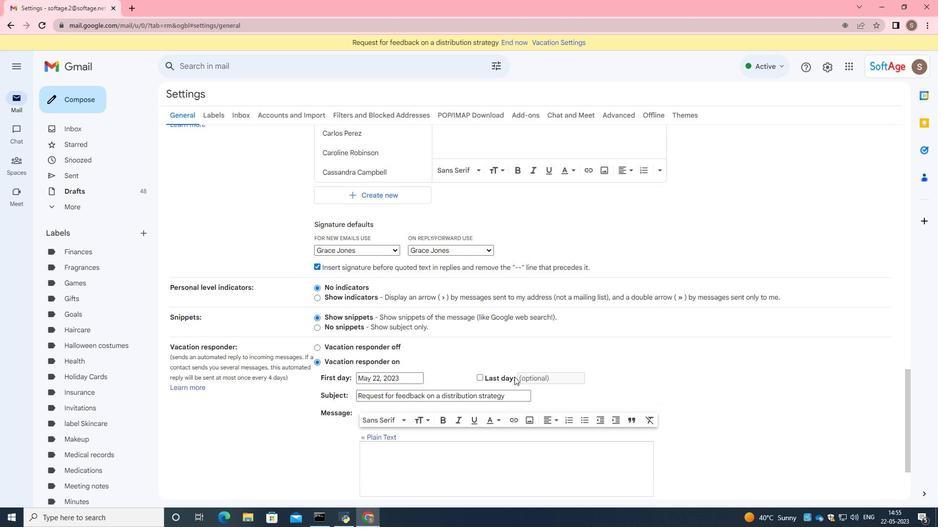
Action: Mouse moved to (499, 449)
Screenshot: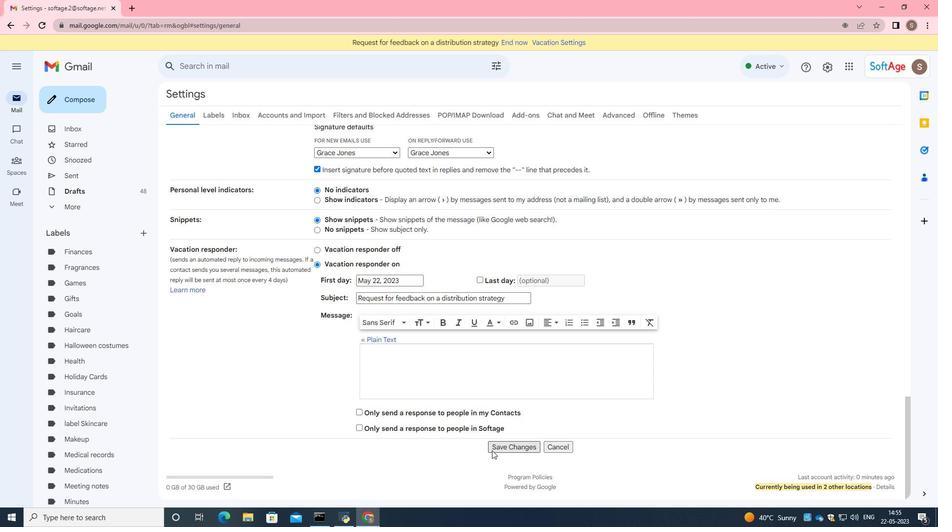 
Action: Mouse pressed left at (499, 449)
Screenshot: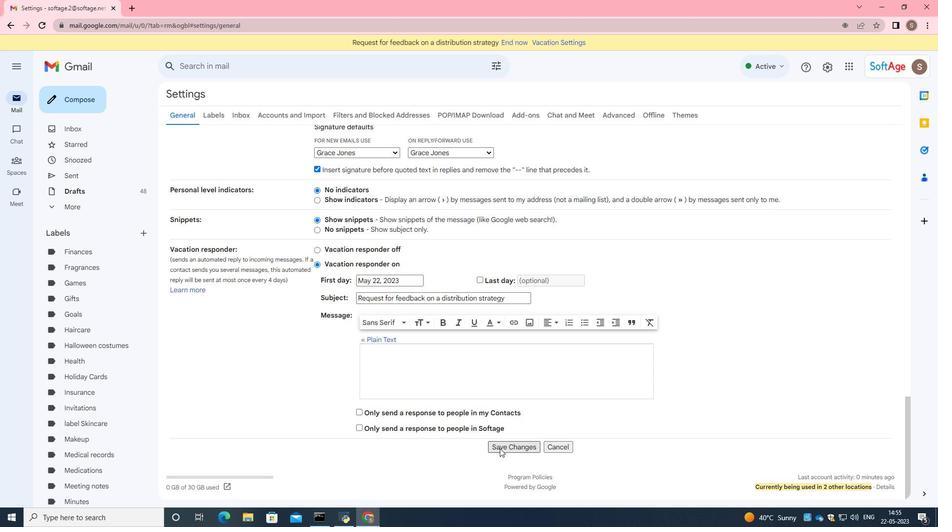 
Action: Mouse moved to (74, 91)
Screenshot: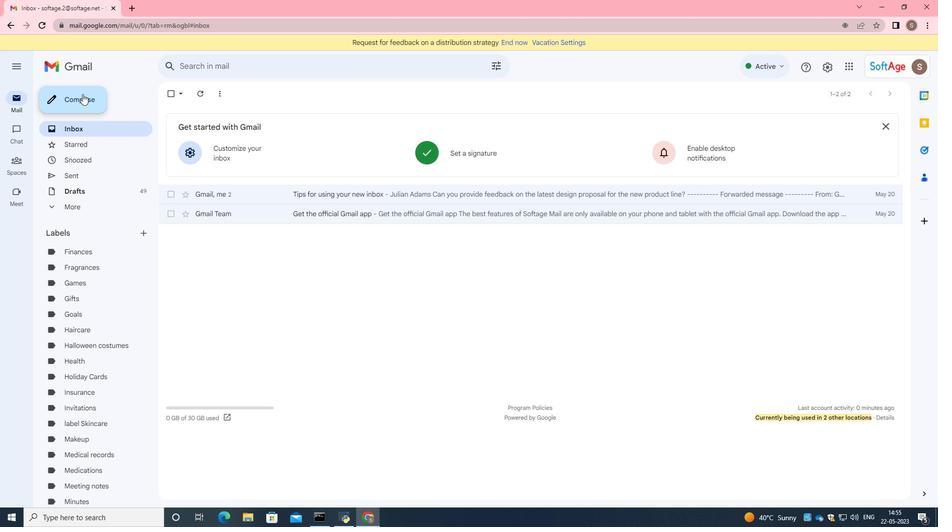 
Action: Mouse pressed left at (74, 91)
Screenshot: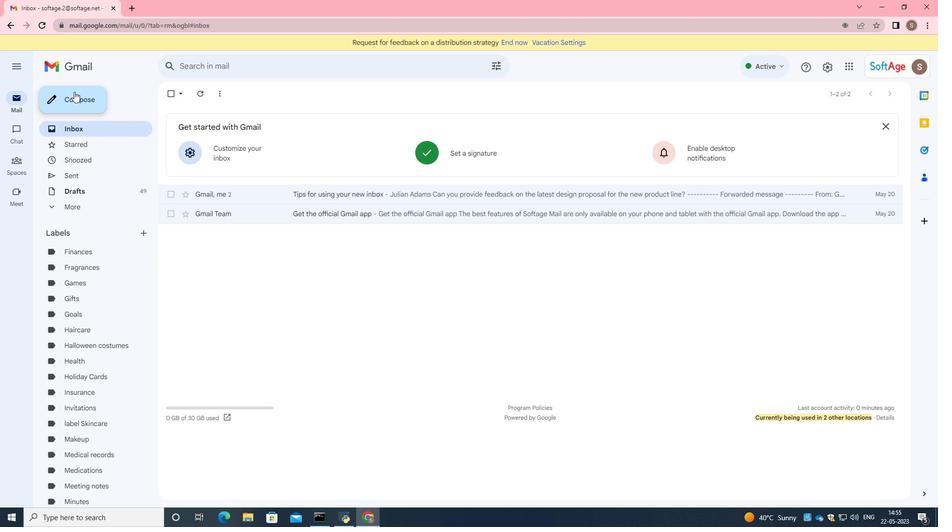 
Action: Mouse moved to (649, 237)
Screenshot: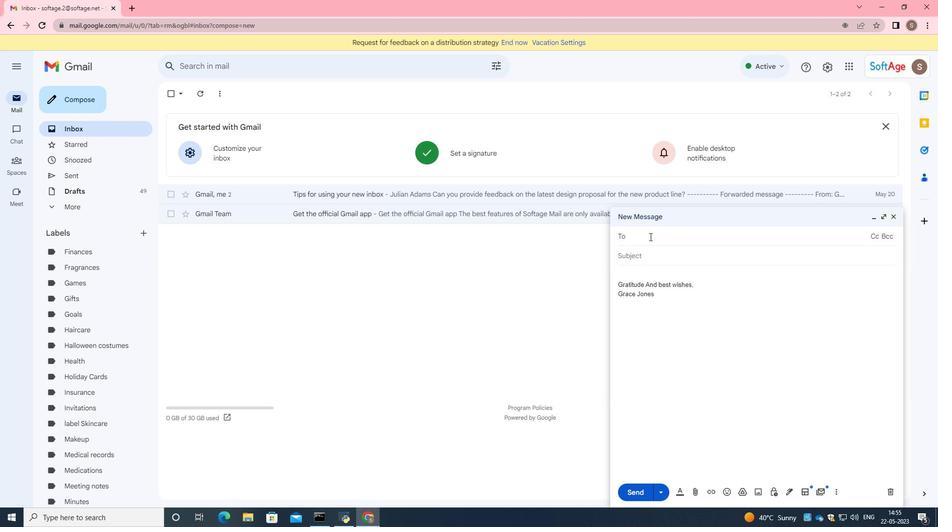 
Action: Mouse pressed left at (649, 237)
Screenshot: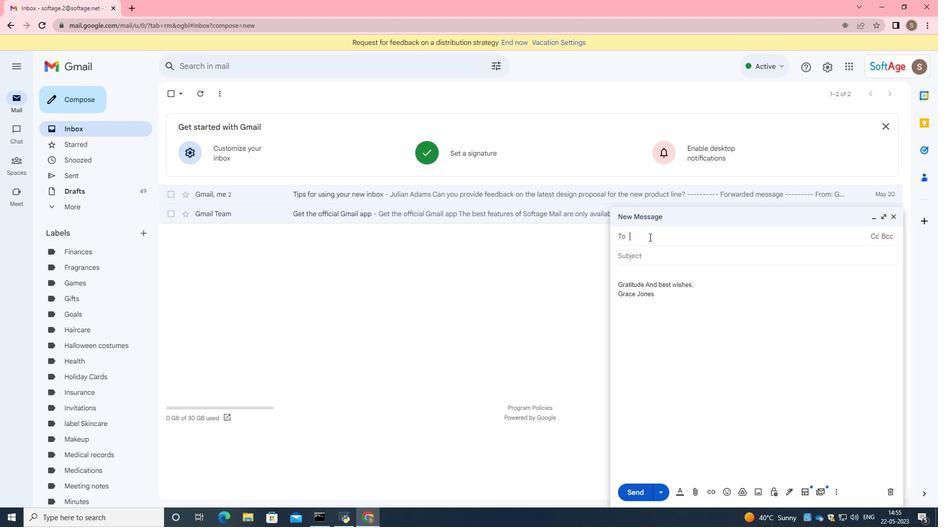 
Action: Key pressed ra<Key.backspace><Key.backspace>softage.5<Key.shift>2softage.net
Screenshot: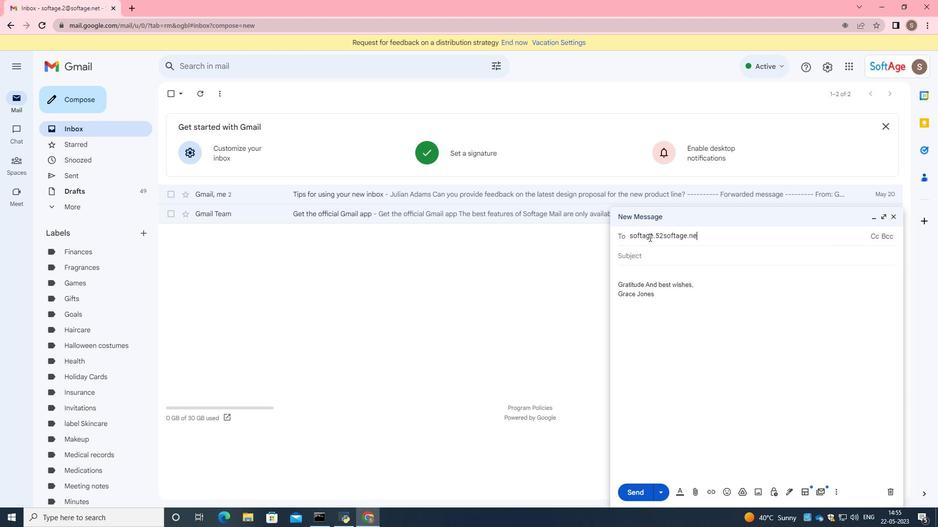 
Action: Mouse moved to (664, 234)
Screenshot: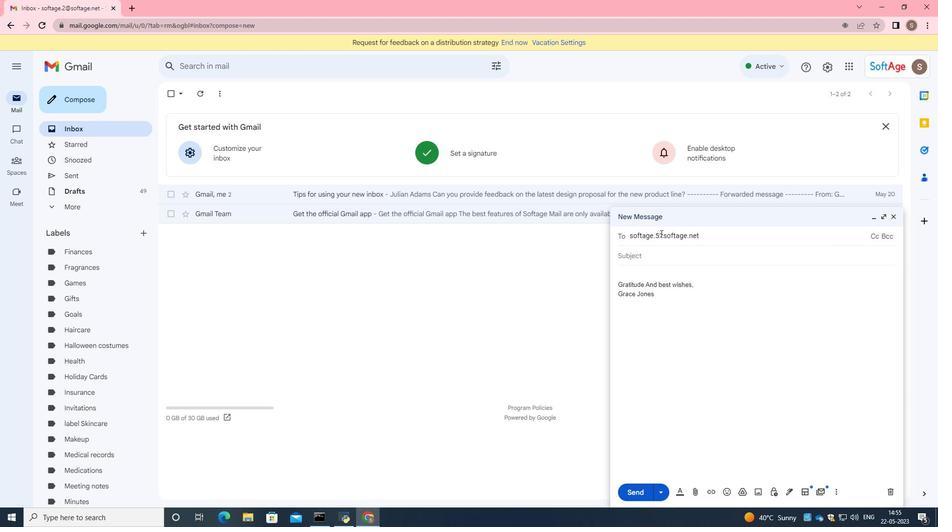 
Action: Mouse pressed left at (664, 234)
Screenshot: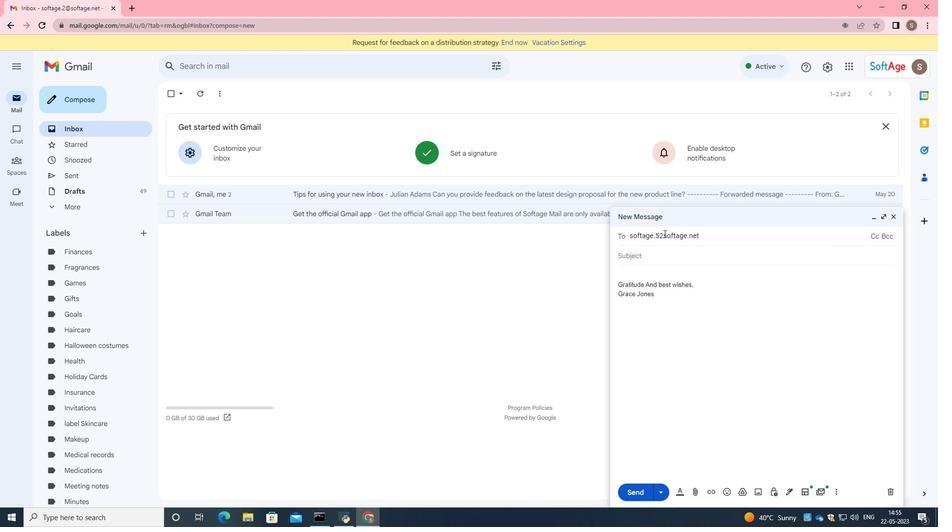 
Action: Mouse moved to (665, 234)
Screenshot: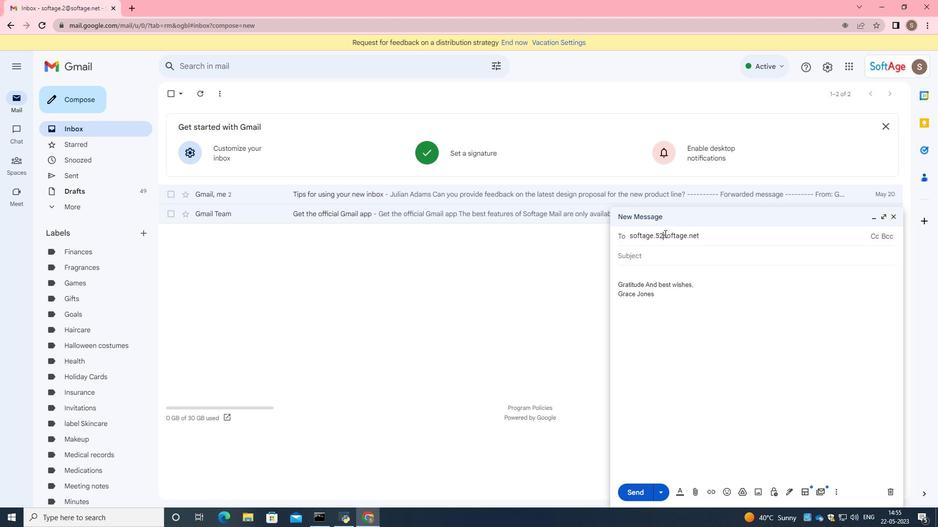
Action: Key pressed <Key.backspace><Key.shift>@
Screenshot: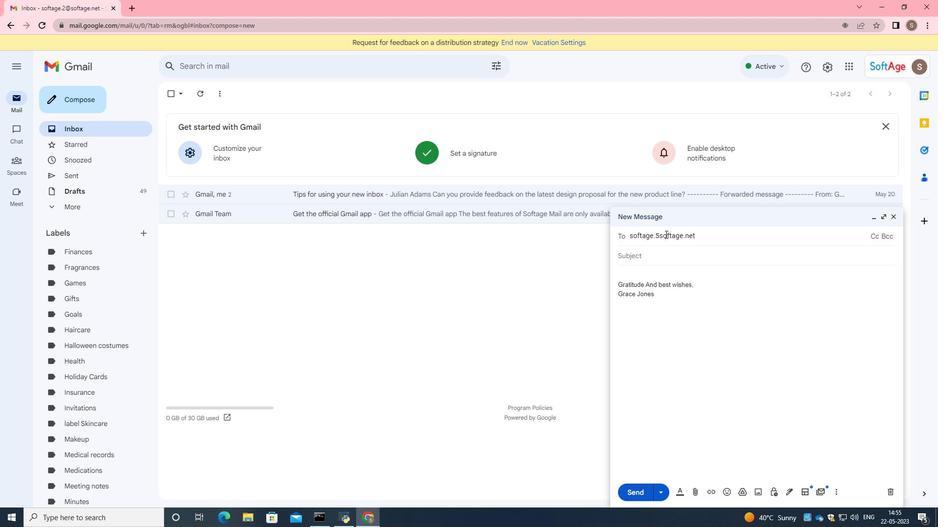 
Action: Mouse moved to (677, 261)
Screenshot: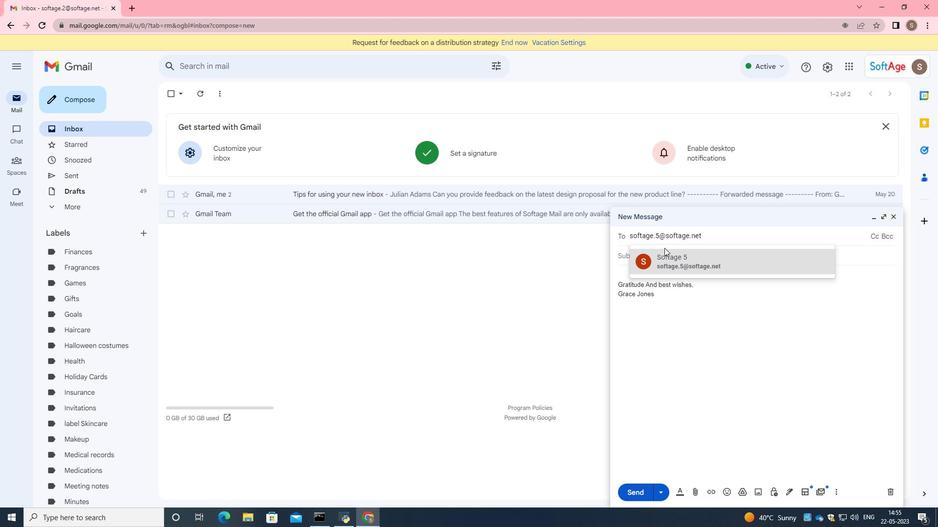 
Action: Mouse pressed left at (677, 261)
Screenshot: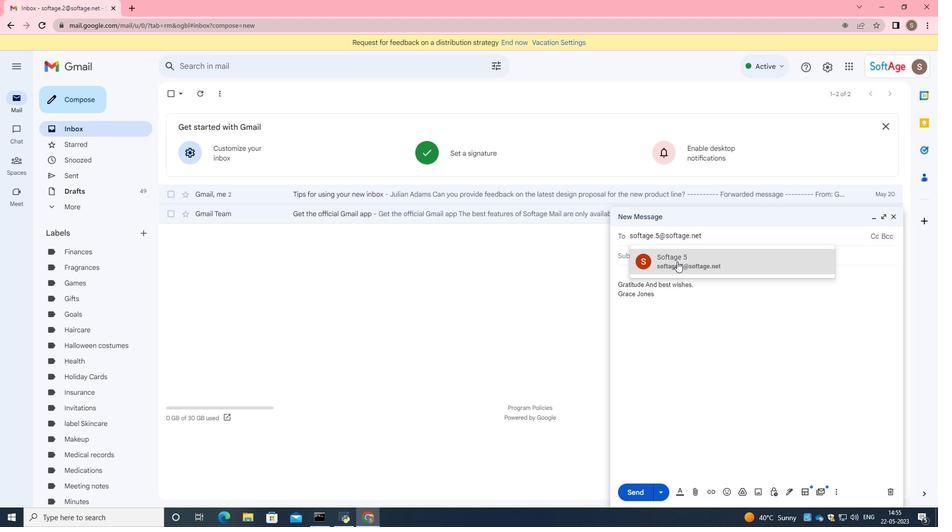 
Action: Mouse moved to (671, 303)
Screenshot: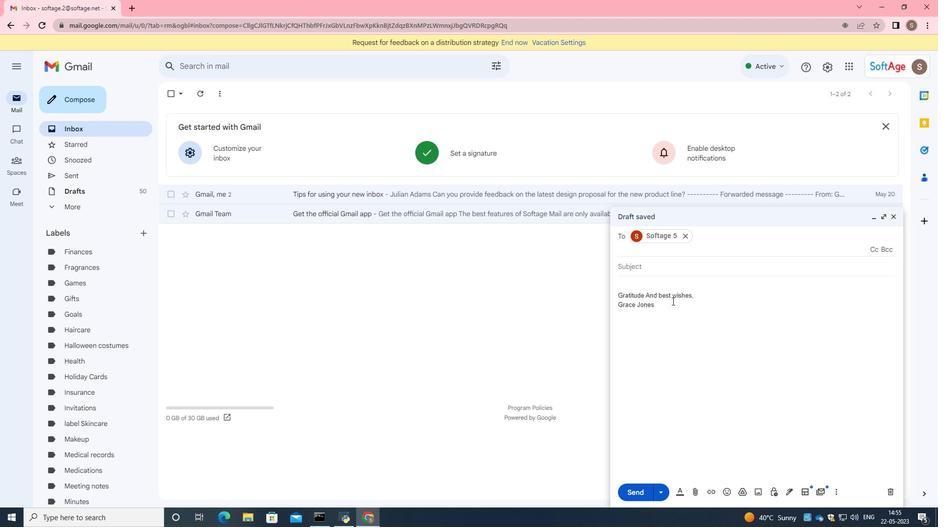
Action: Mouse pressed left at (671, 303)
Screenshot: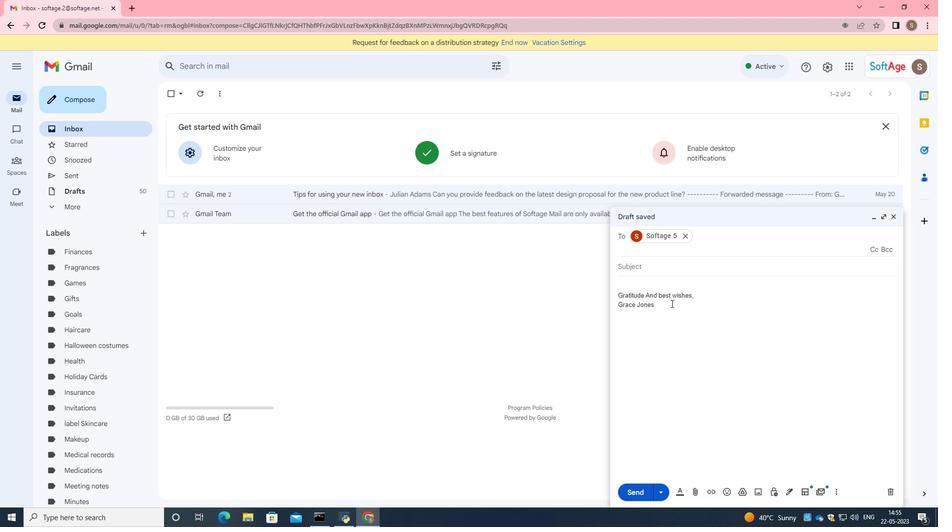 
Action: Mouse moved to (650, 310)
Screenshot: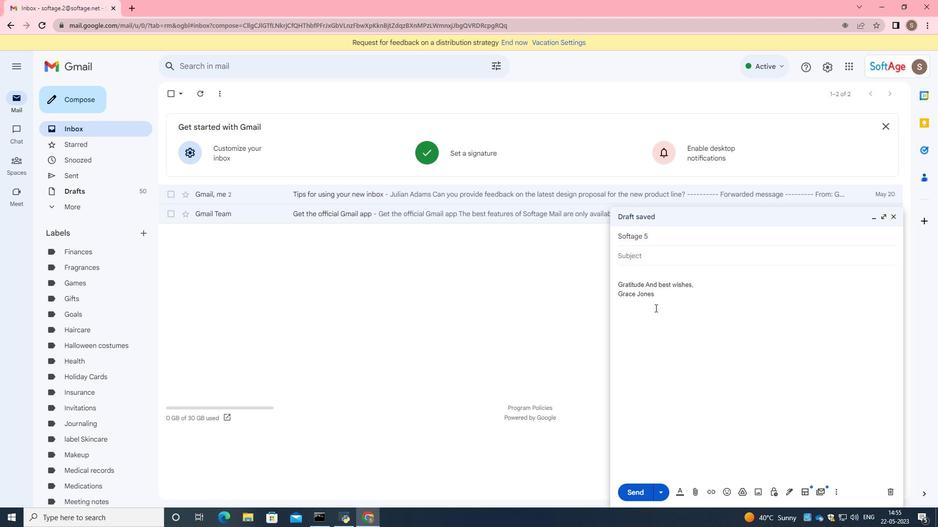 
Action: Key pressed ctrl+A
Screenshot: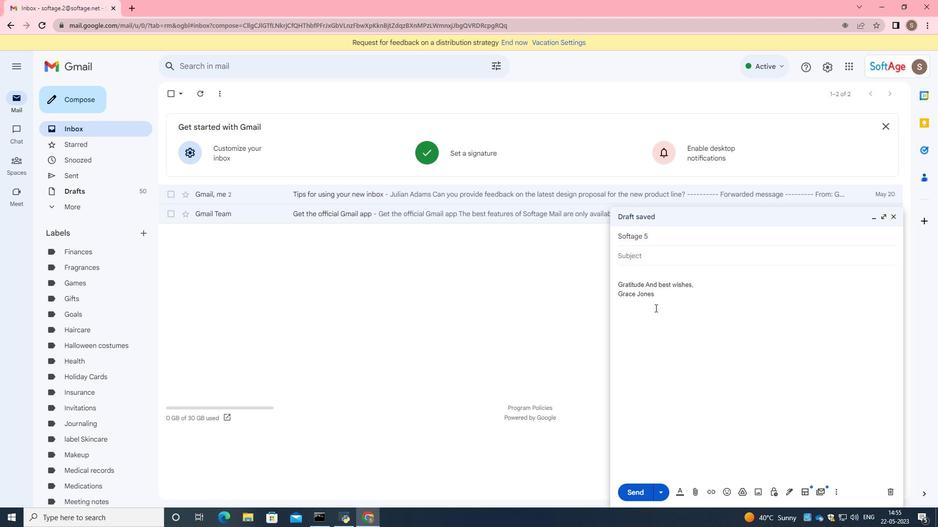 
Action: Mouse moved to (683, 311)
Screenshot: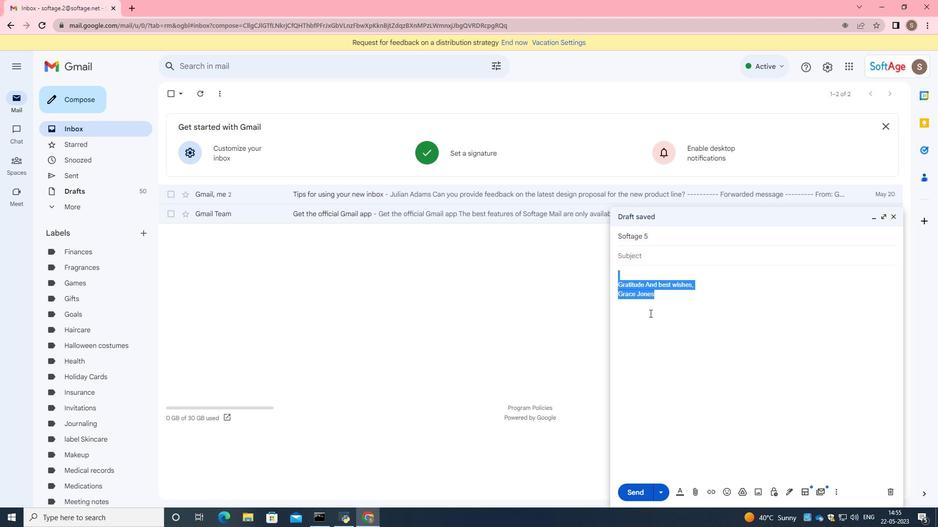 
Action: Key pressed <Key.backspace>
Screenshot: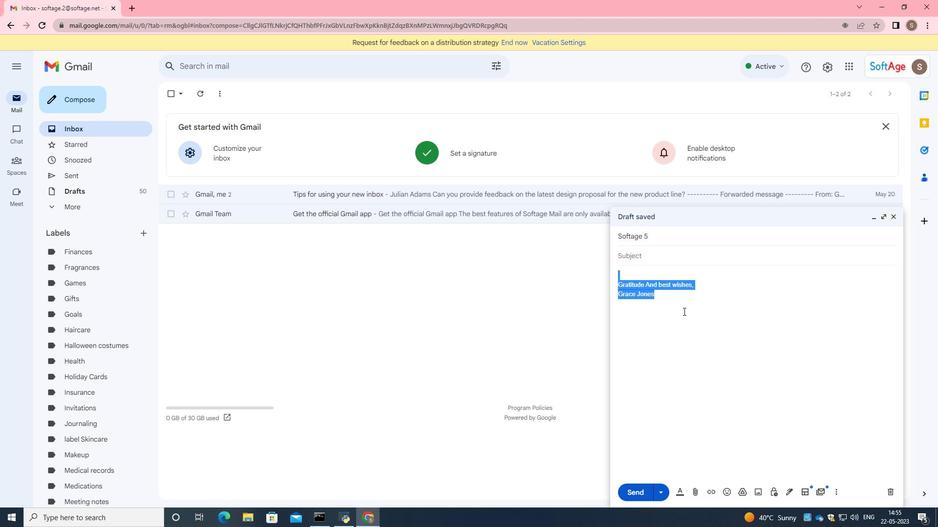
Action: Mouse moved to (787, 493)
Screenshot: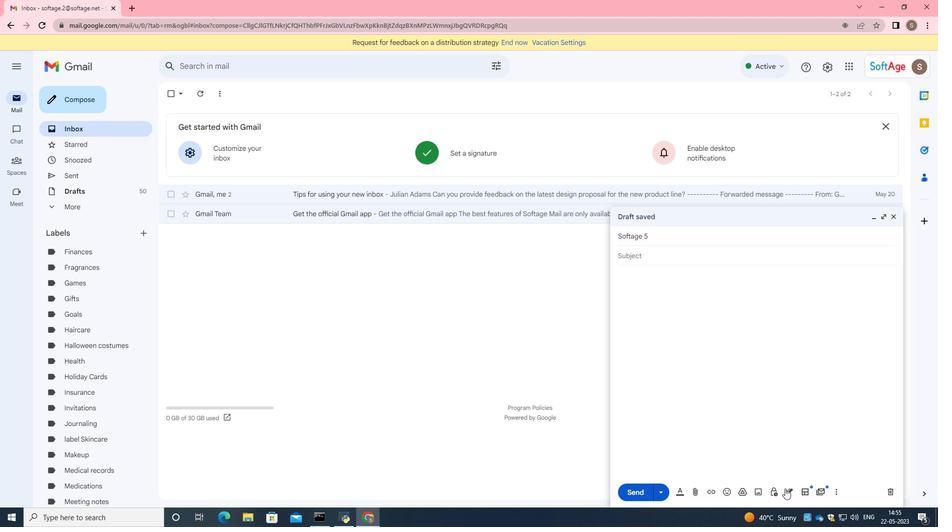 
Action: Mouse pressed left at (787, 493)
Screenshot: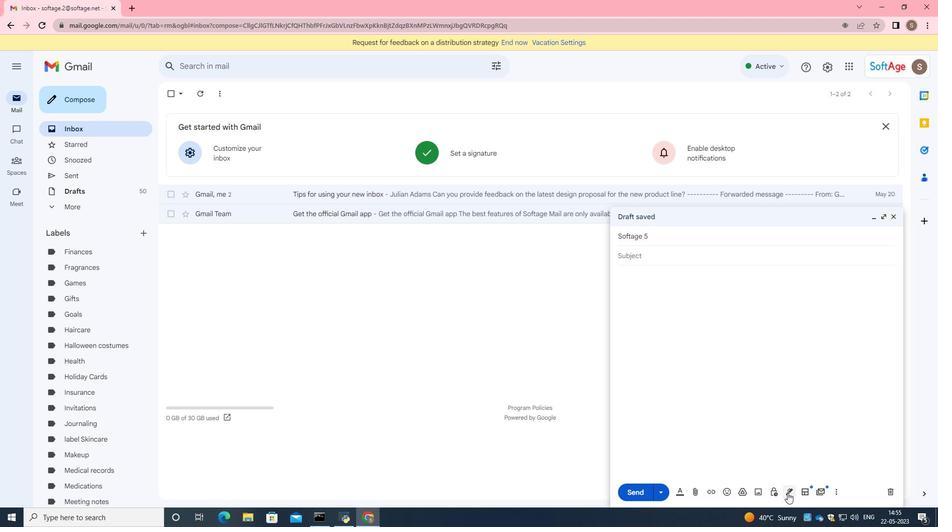 
Action: Mouse moved to (787, 446)
Screenshot: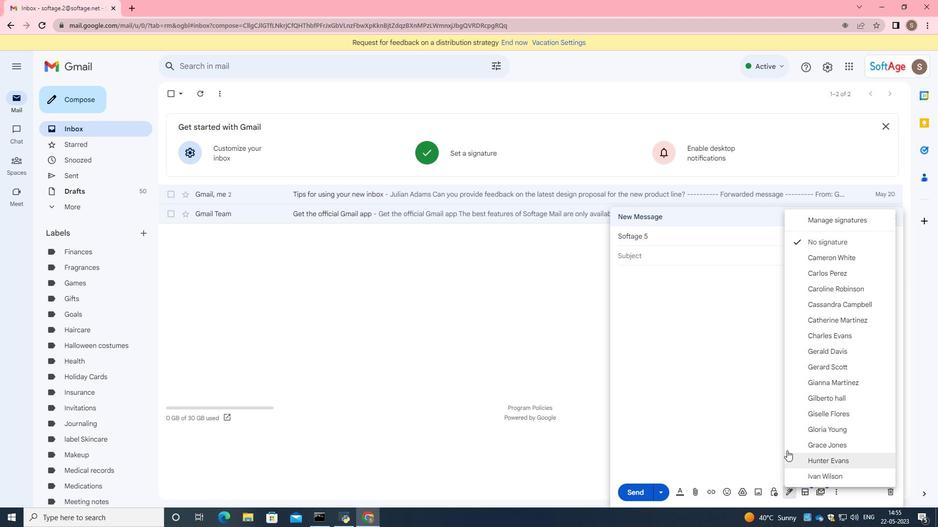 
Action: Mouse scrolled (787, 446) with delta (0, 0)
Screenshot: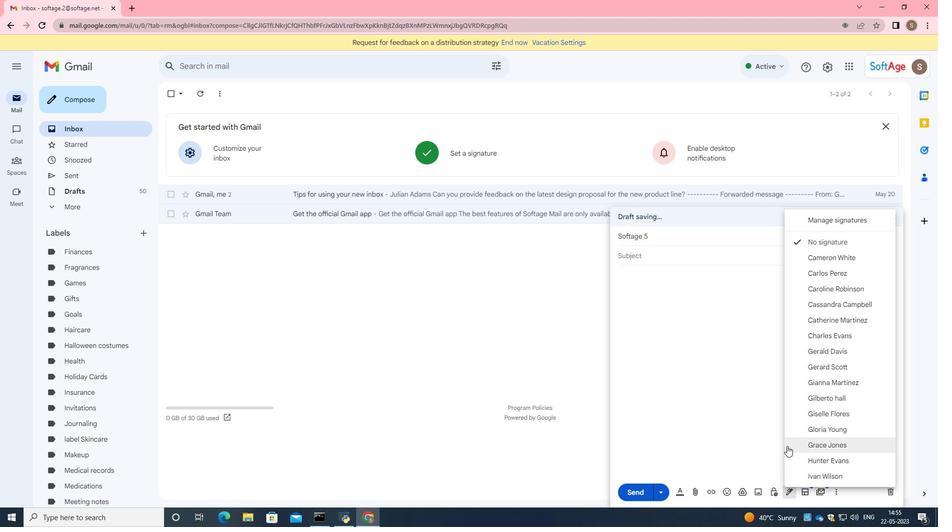 
Action: Mouse scrolled (787, 446) with delta (0, 0)
Screenshot: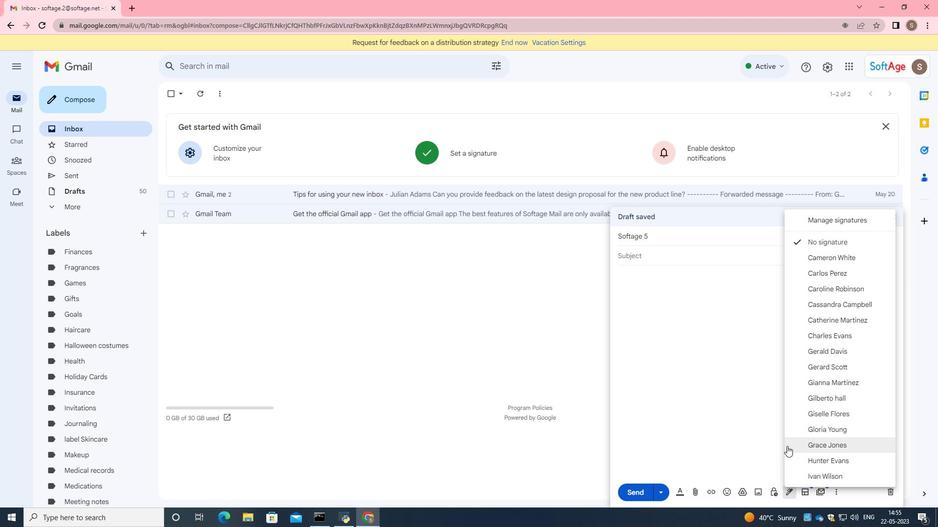 
Action: Mouse moved to (821, 478)
Screenshot: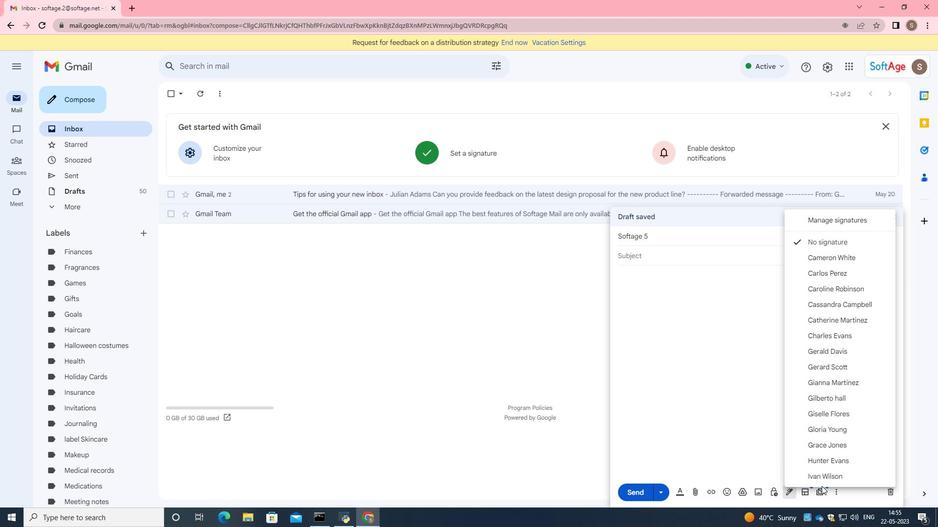 
Action: Mouse pressed left at (821, 478)
Screenshot: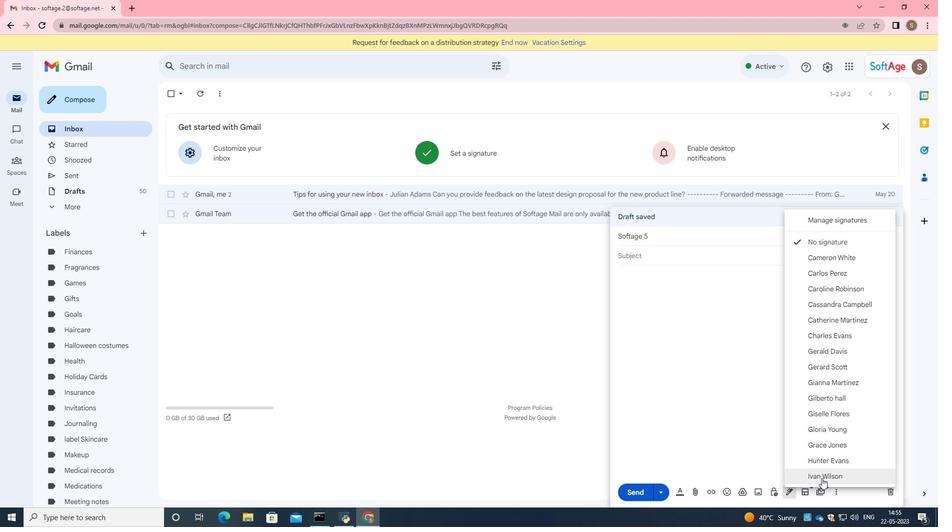 
Action: Mouse moved to (838, 496)
Screenshot: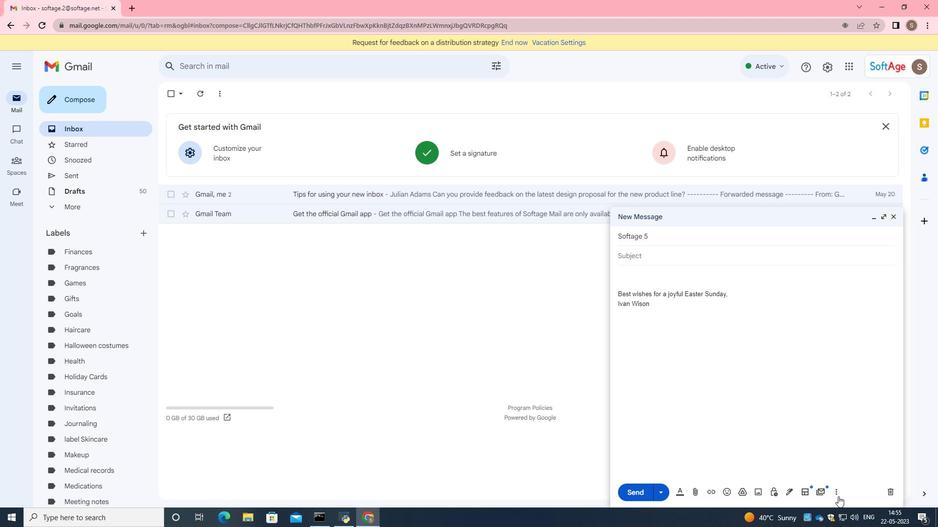 
Action: Mouse pressed left at (838, 496)
Screenshot: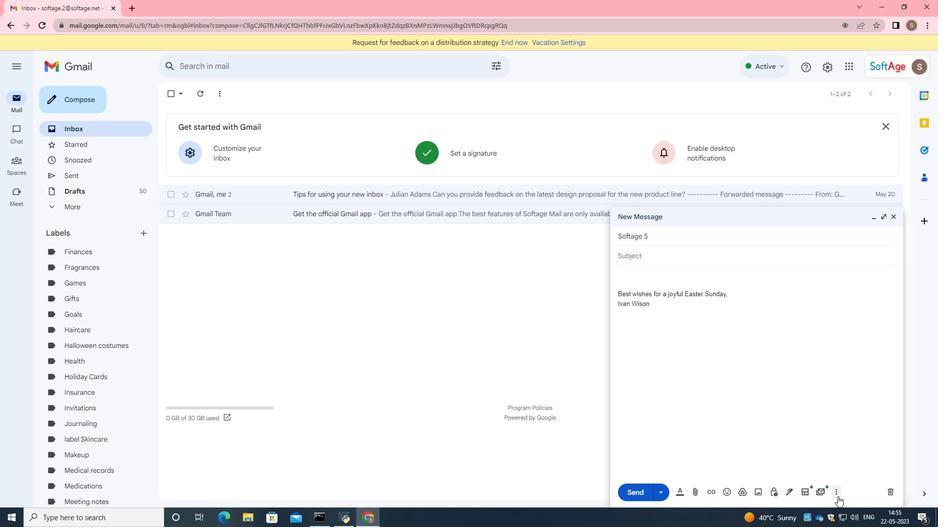 
Action: Mouse moved to (789, 397)
Screenshot: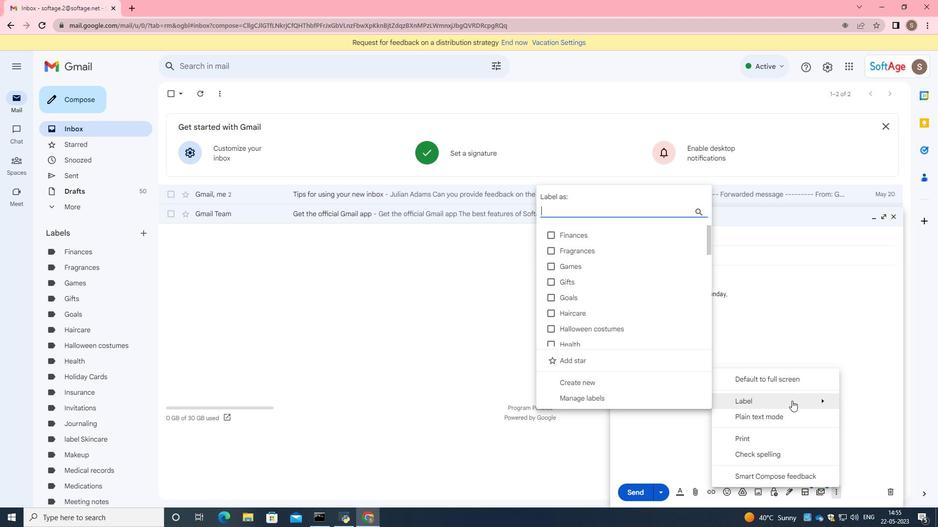 
Action: Mouse pressed left at (789, 397)
Screenshot: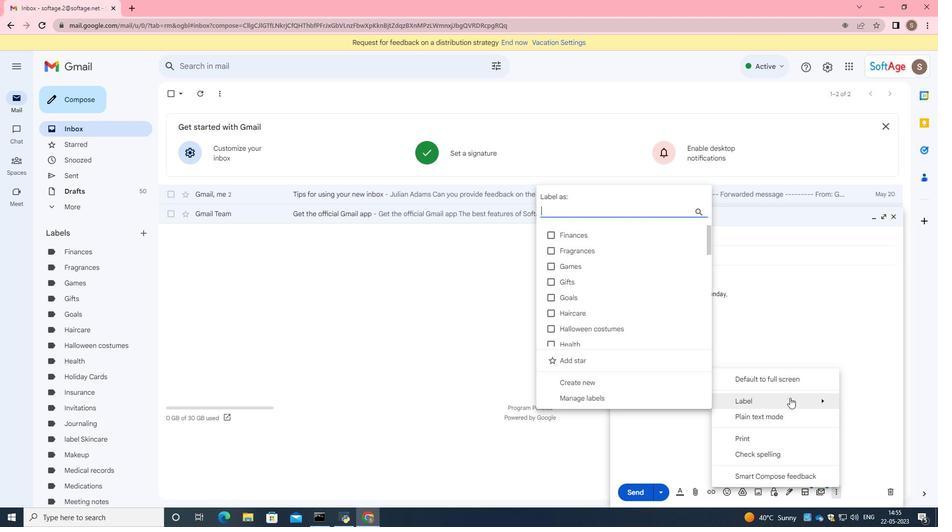 
Action: Mouse moved to (571, 378)
Screenshot: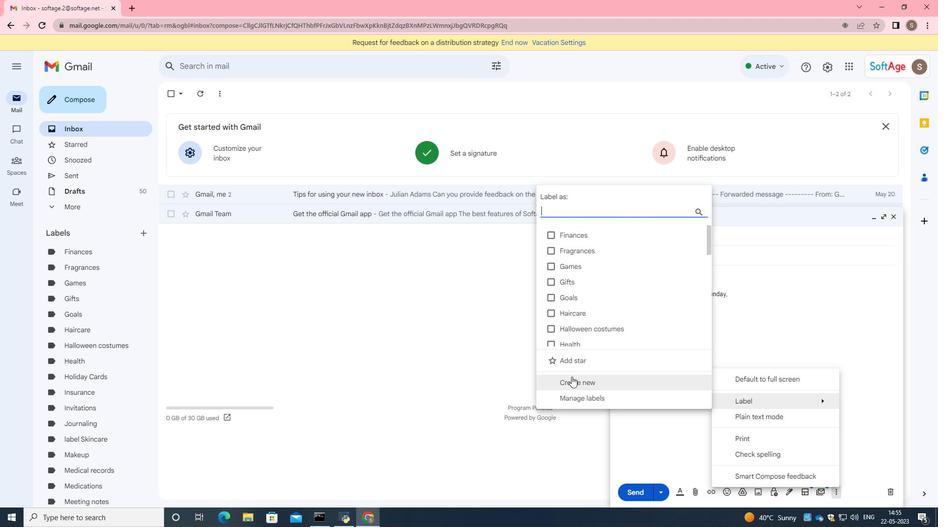 
Action: Mouse pressed left at (571, 378)
Screenshot: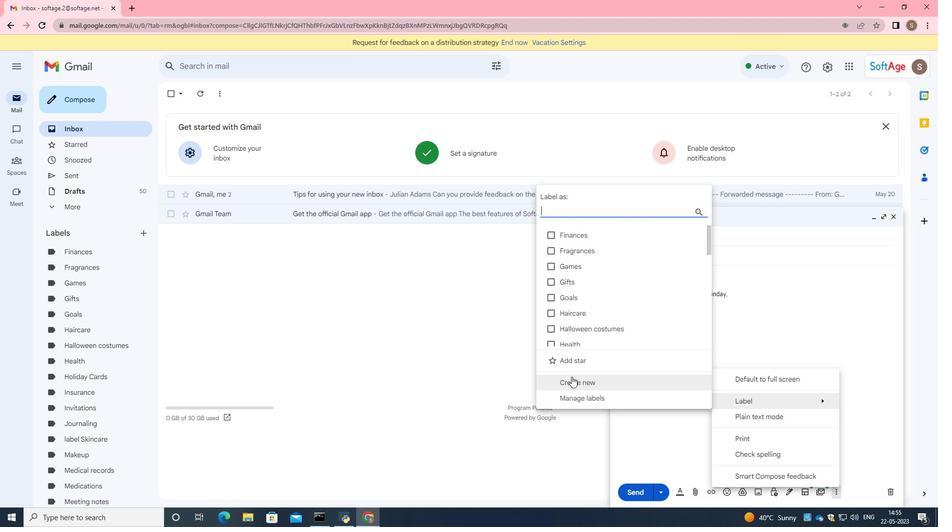 
Action: Mouse moved to (401, 258)
Screenshot: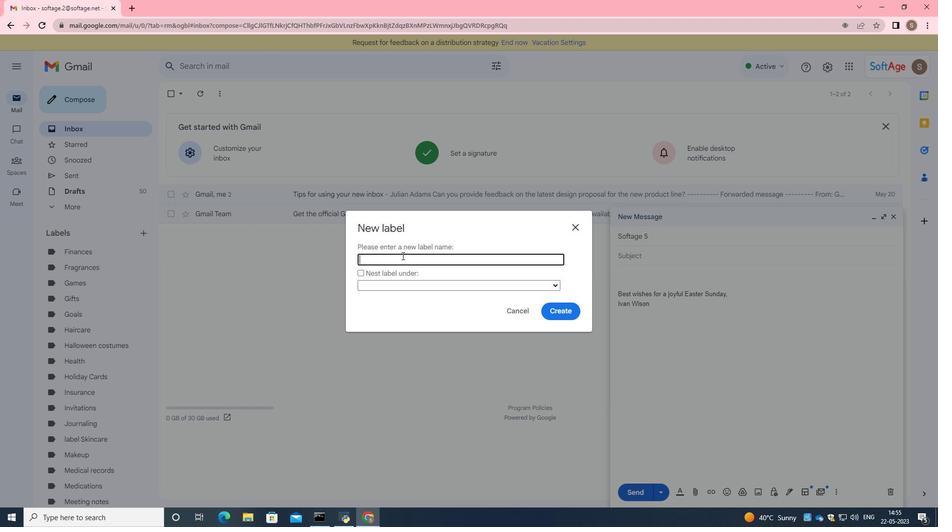 
Action: Key pressed <Key.caps_lock>T<Key.caps_lock>hanksgiving<Key.space><Key.caps_lock><Key.caps_lock>recipes
Screenshot: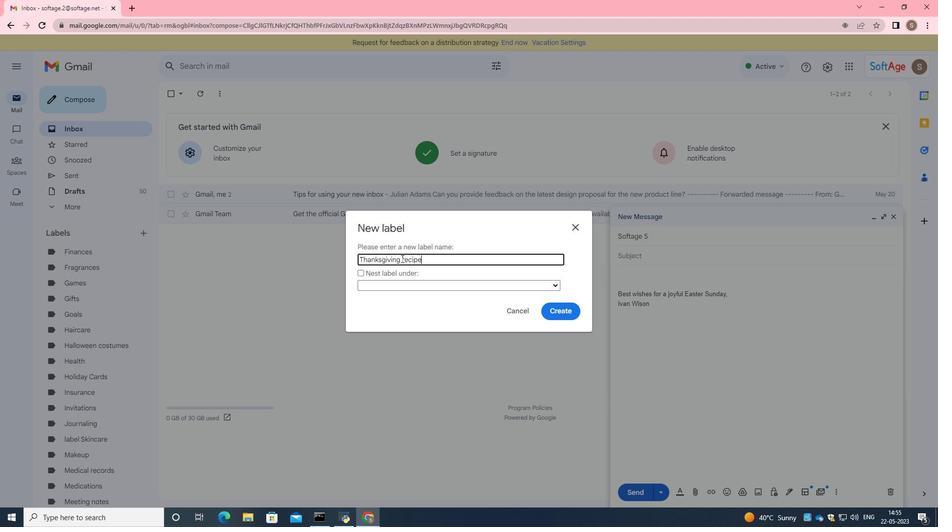 
Action: Mouse scrolled (401, 259) with delta (0, 0)
Screenshot: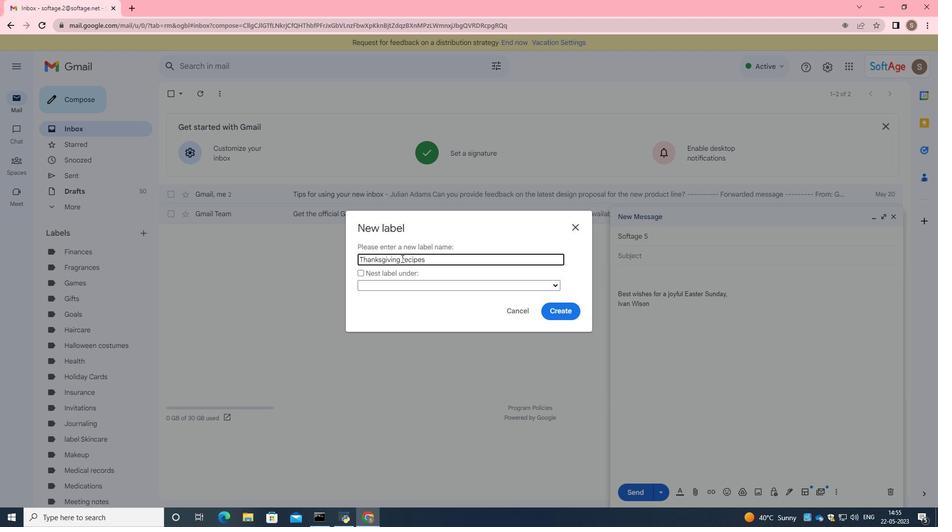
Action: Mouse moved to (551, 310)
Screenshot: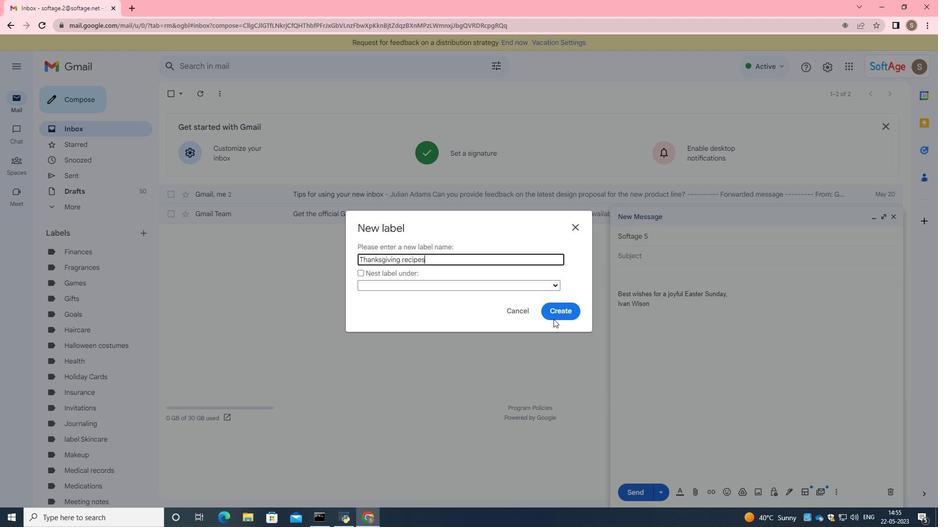 
Action: Mouse pressed left at (551, 310)
Screenshot: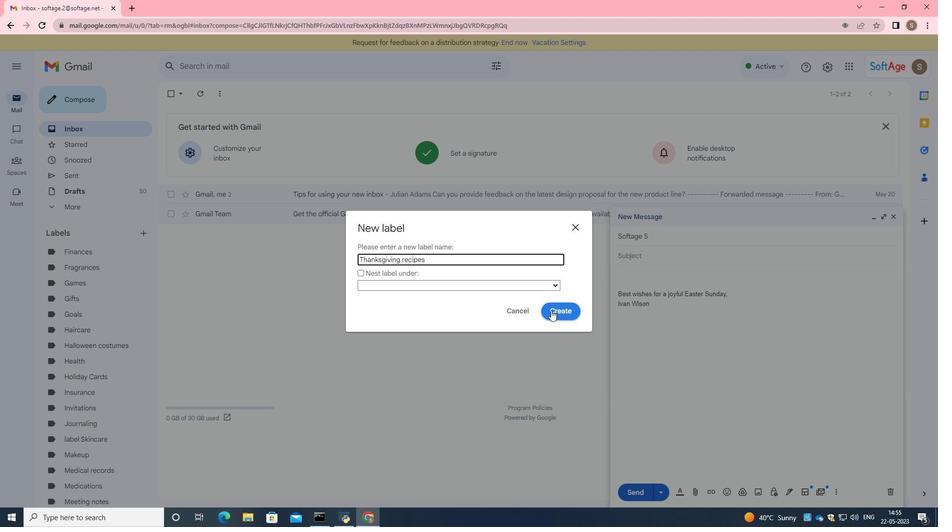 
Action: Mouse moved to (671, 377)
Screenshot: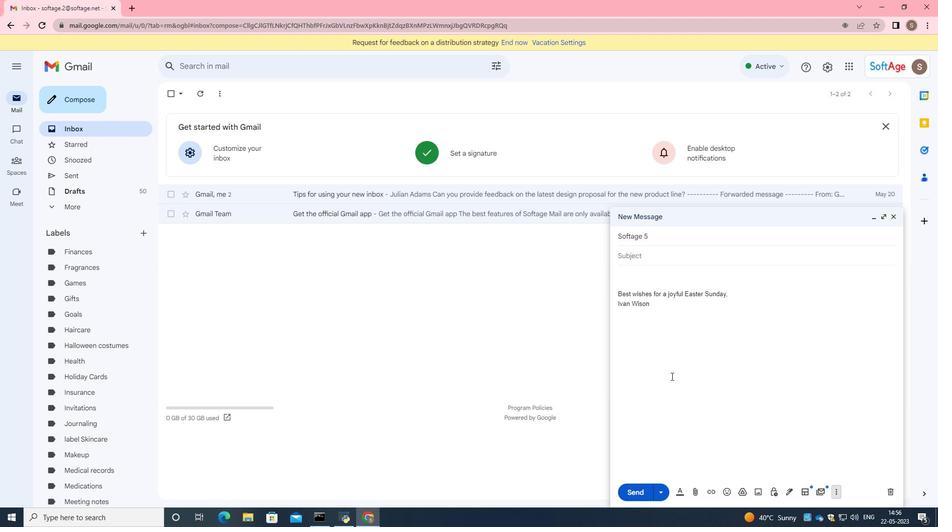 
Action: Mouse scrolled (671, 377) with delta (0, 0)
Screenshot: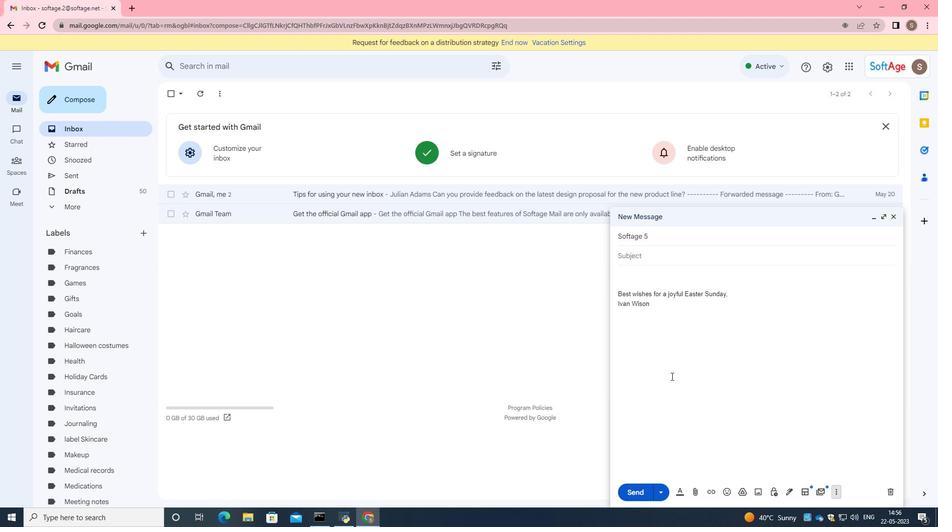 
Action: Mouse moved to (671, 378)
Screenshot: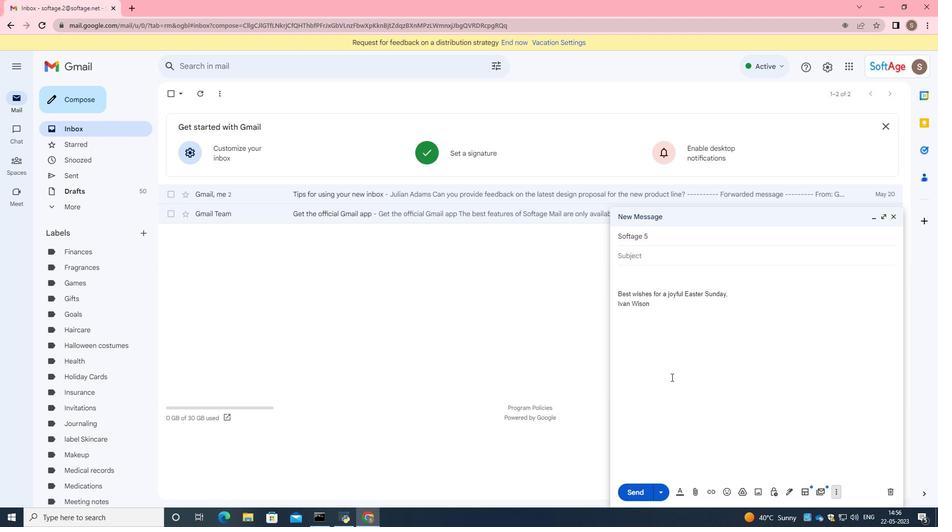 
Action: Mouse scrolled (671, 377) with delta (0, 0)
Screenshot: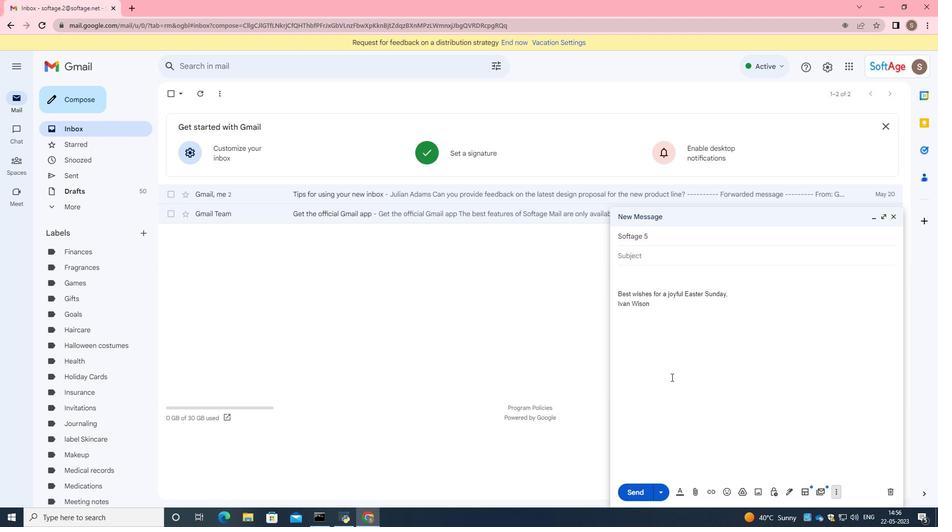 
Action: Mouse moved to (624, 494)
Screenshot: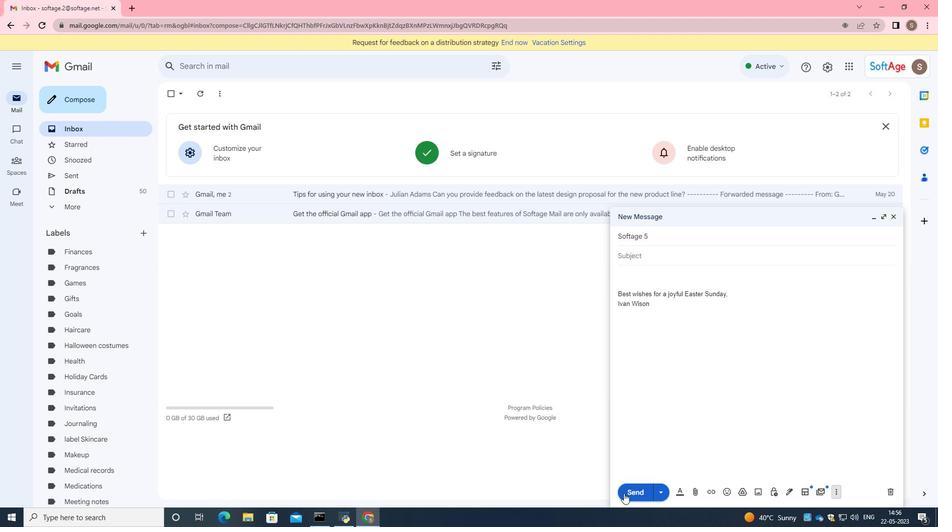 
